 Task: Apply mono mixing techniques to emphasize a specific instrument in a jazz ensemble.
Action: Mouse moved to (94, 29)
Screenshot: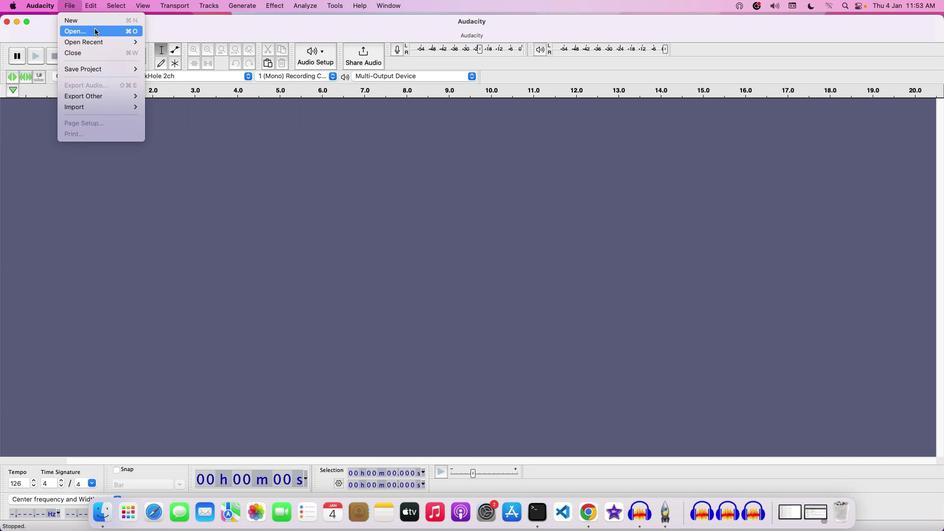 
Action: Mouse pressed left at (94, 29)
Screenshot: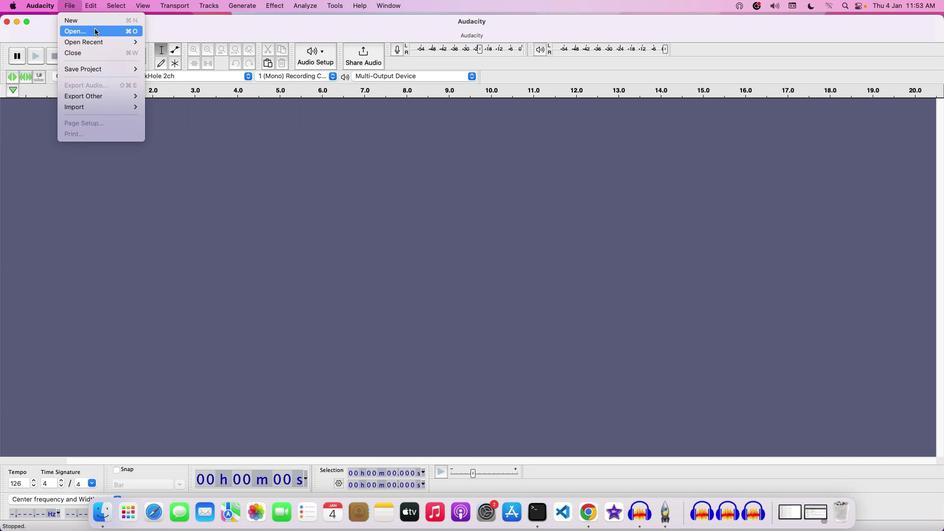 
Action: Mouse moved to (317, 124)
Screenshot: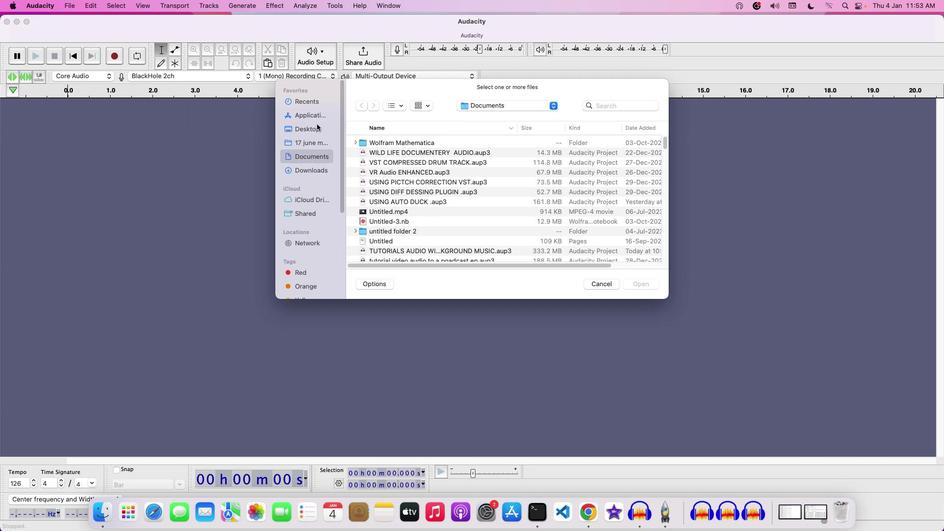 
Action: Mouse pressed left at (317, 124)
Screenshot: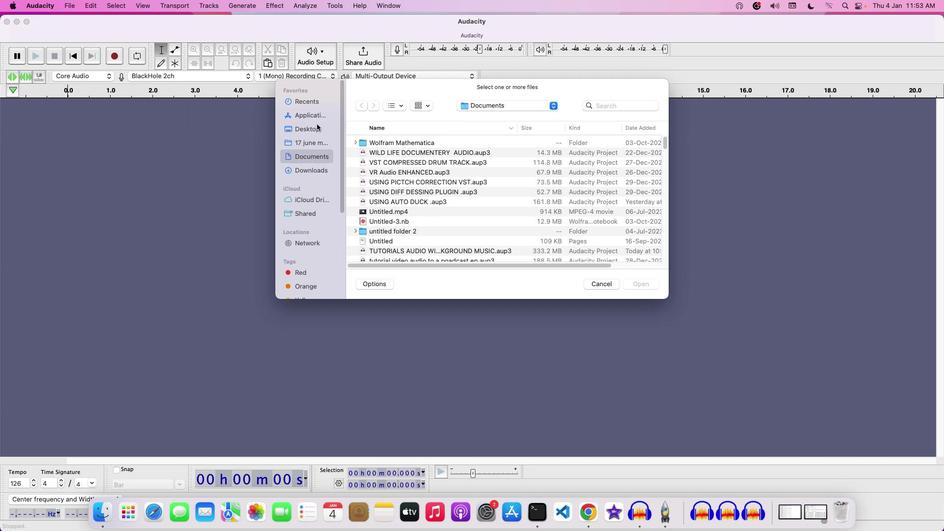 
Action: Mouse moved to (414, 168)
Screenshot: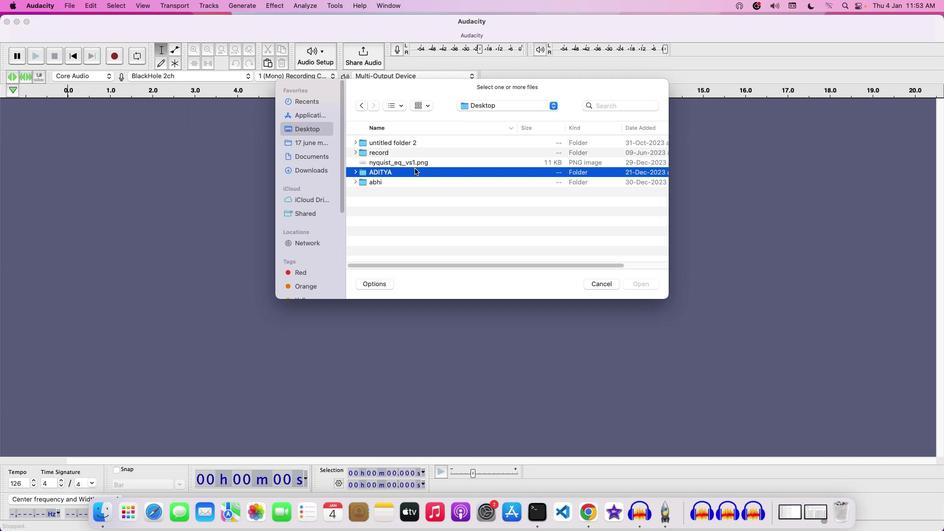 
Action: Mouse pressed left at (414, 168)
Screenshot: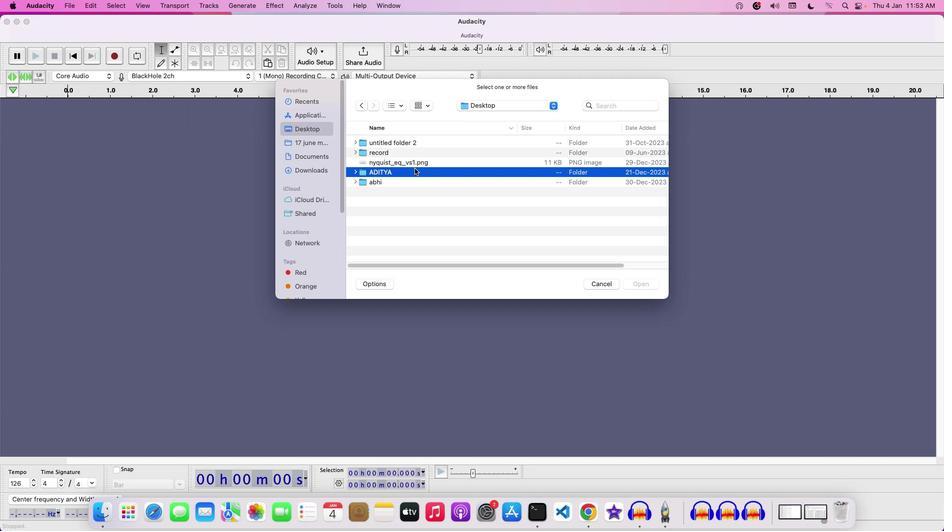 
Action: Mouse pressed left at (414, 168)
Screenshot: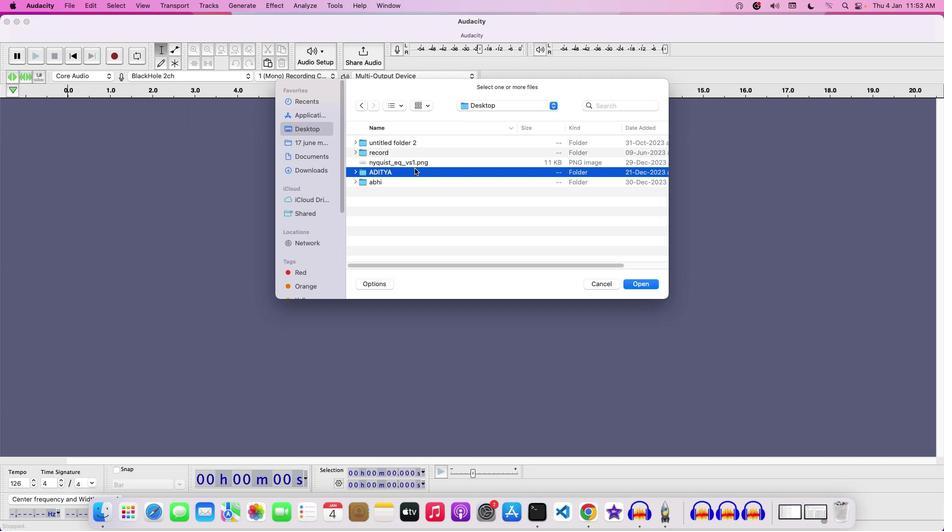 
Action: Mouse moved to (404, 200)
Screenshot: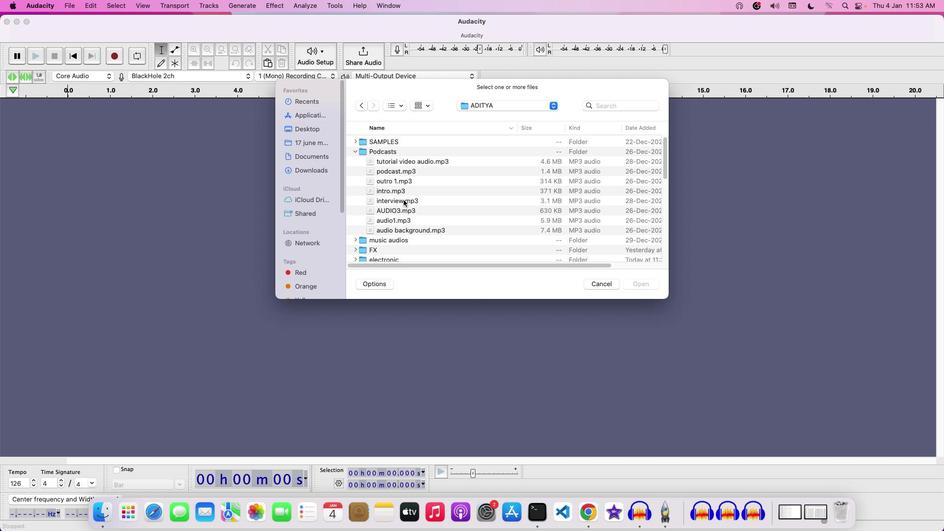 
Action: Mouse scrolled (404, 200) with delta (0, 0)
Screenshot: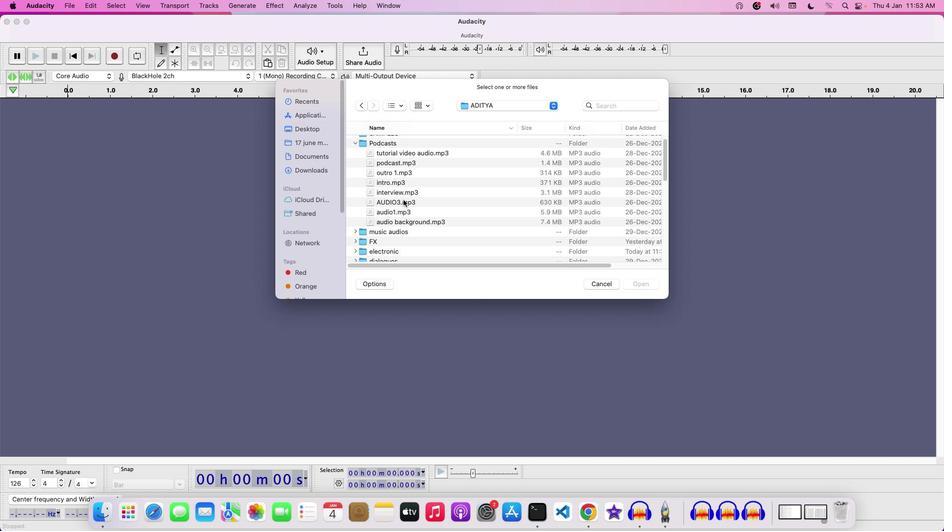 
Action: Mouse scrolled (404, 200) with delta (0, 0)
Screenshot: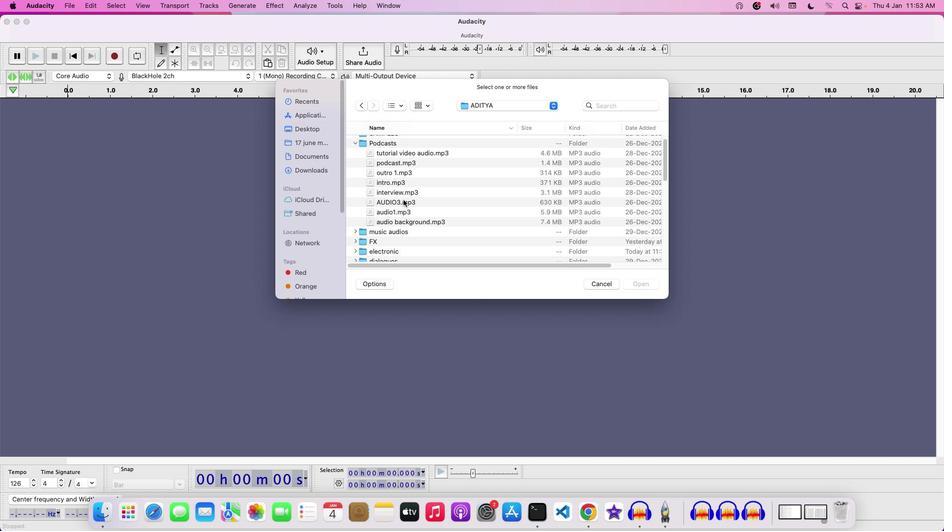 
Action: Mouse scrolled (404, 200) with delta (0, 0)
Screenshot: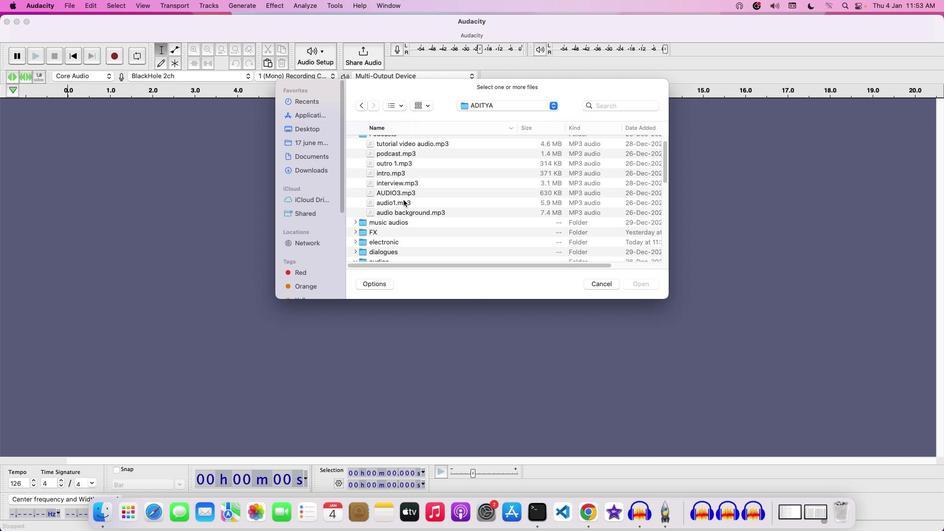 
Action: Mouse moved to (356, 221)
Screenshot: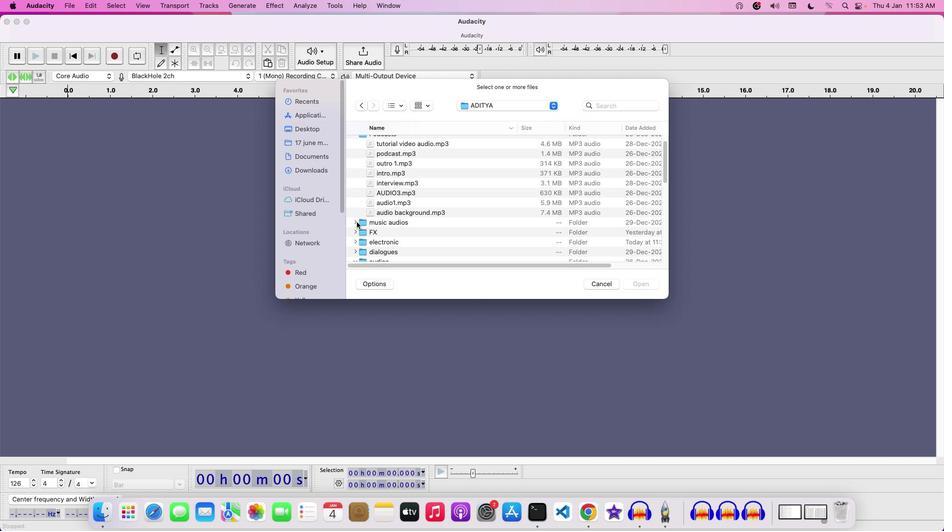 
Action: Mouse pressed left at (356, 221)
Screenshot: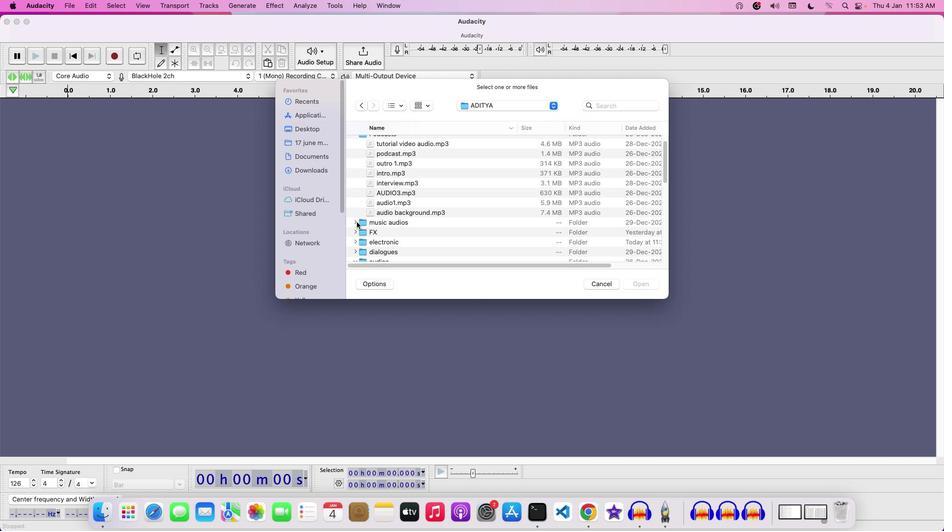 
Action: Mouse moved to (437, 233)
Screenshot: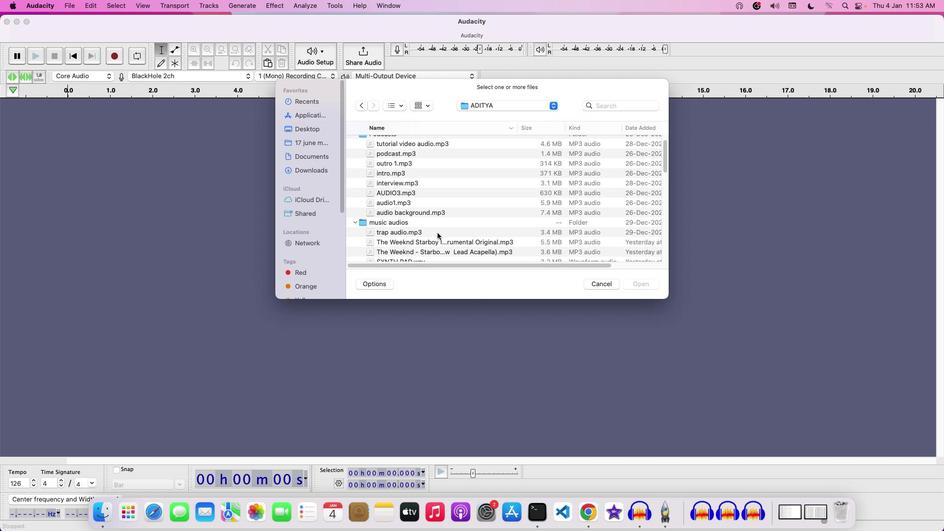 
Action: Mouse pressed left at (437, 233)
Screenshot: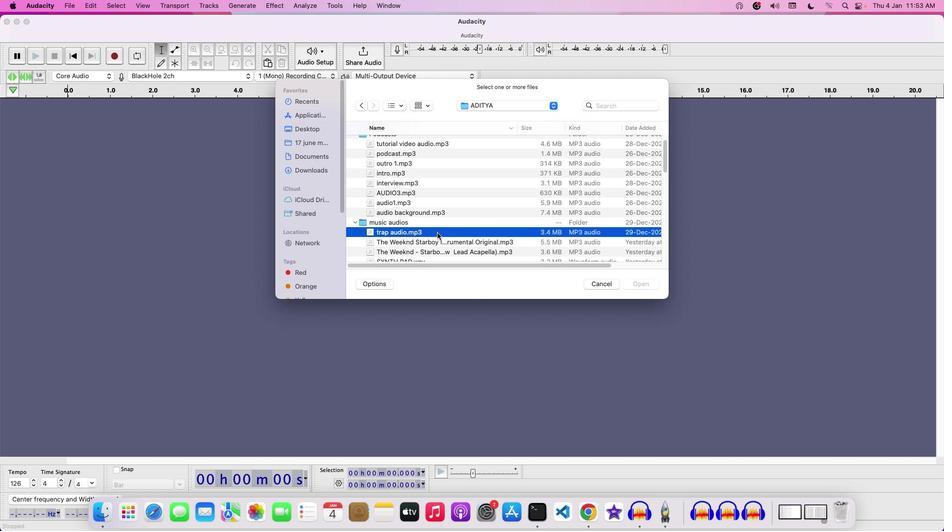 
Action: Key pressed 'J'
Screenshot: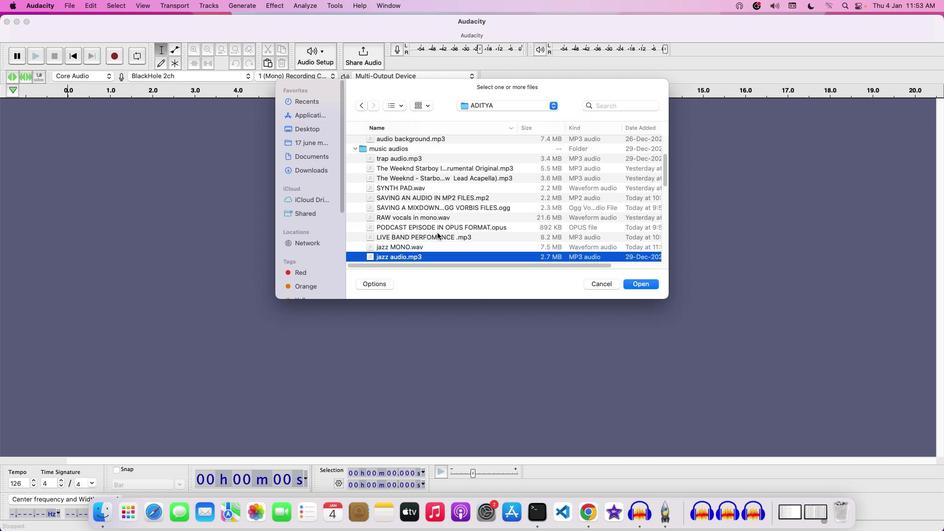 
Action: Mouse moved to (427, 246)
Screenshot: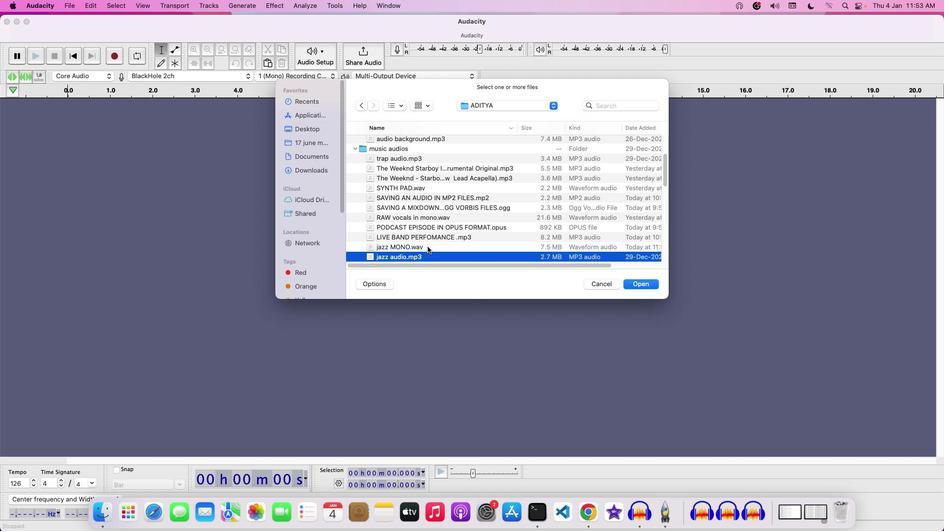 
Action: Mouse pressed left at (427, 246)
Screenshot: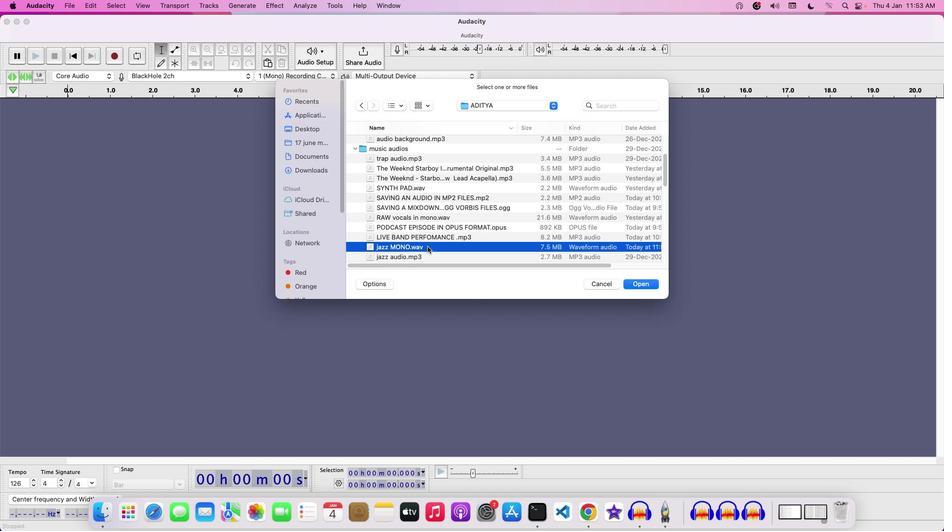 
Action: Mouse moved to (434, 247)
Screenshot: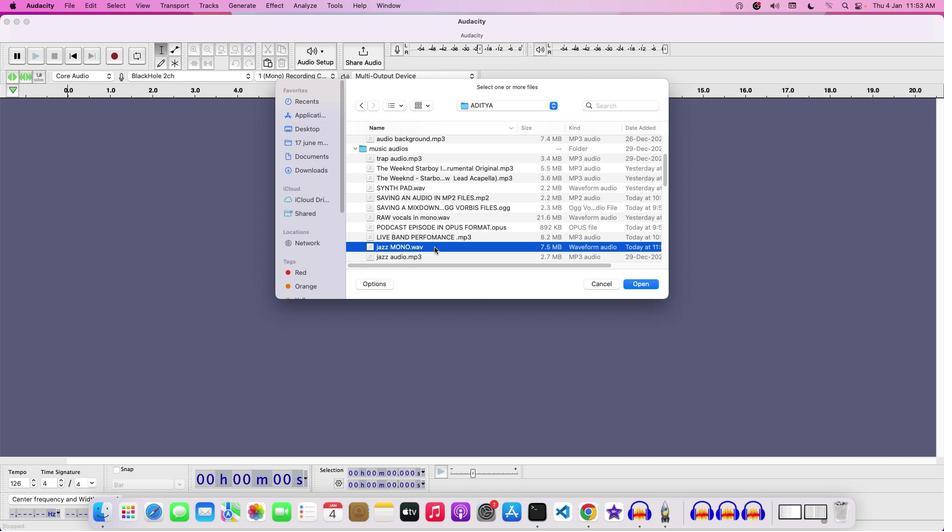 
Action: Mouse pressed left at (434, 247)
Screenshot: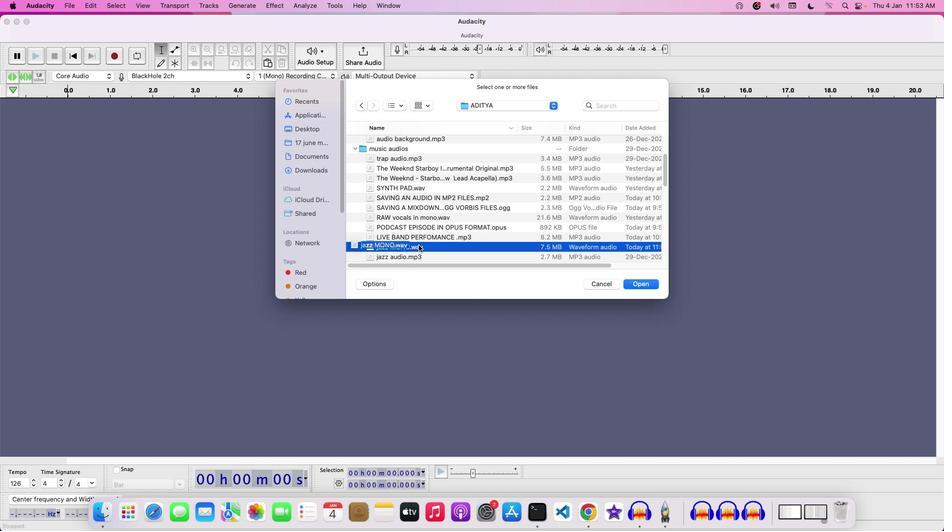 
Action: Mouse moved to (609, 283)
Screenshot: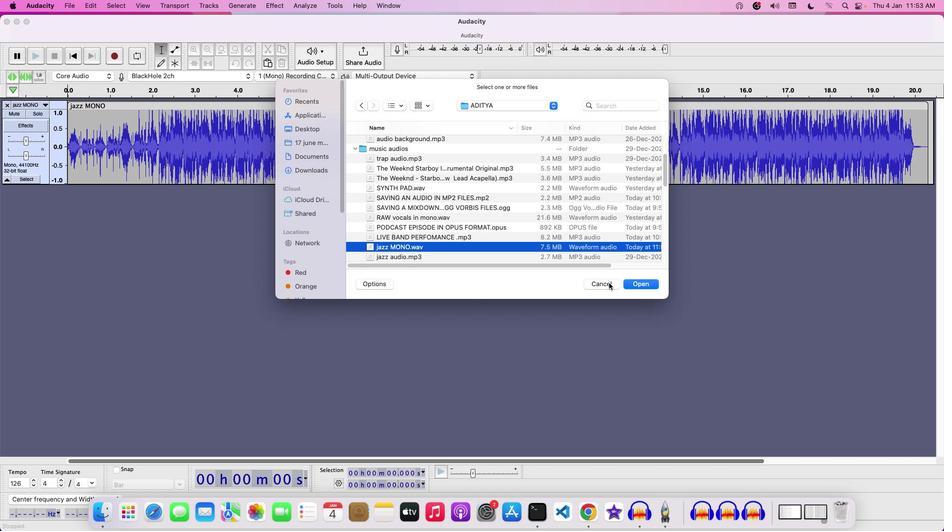 
Action: Mouse pressed left at (609, 283)
Screenshot: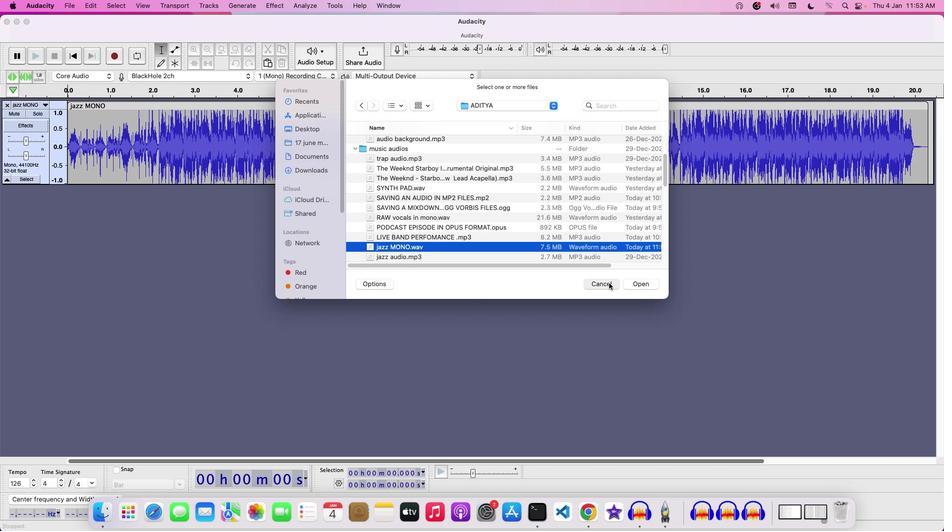 
Action: Mouse moved to (216, 123)
Screenshot: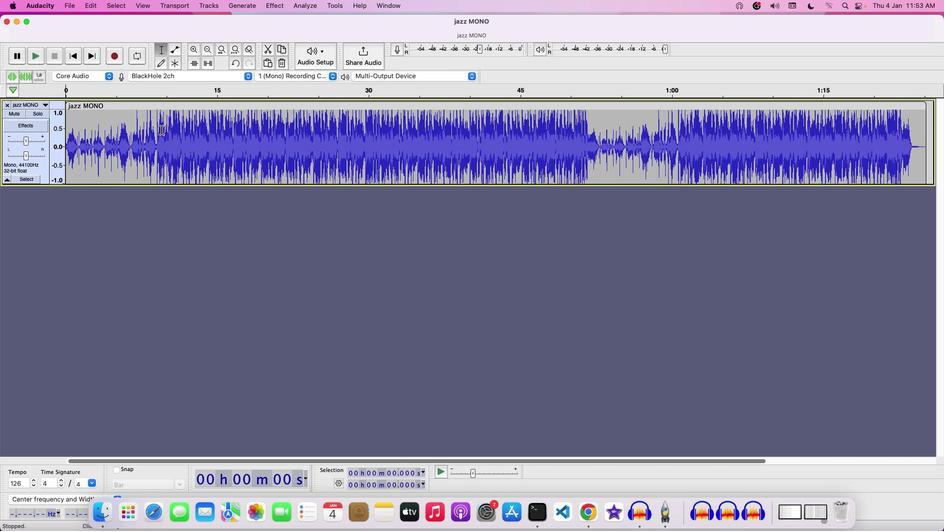 
Action: Key pressed Key.space
Screenshot: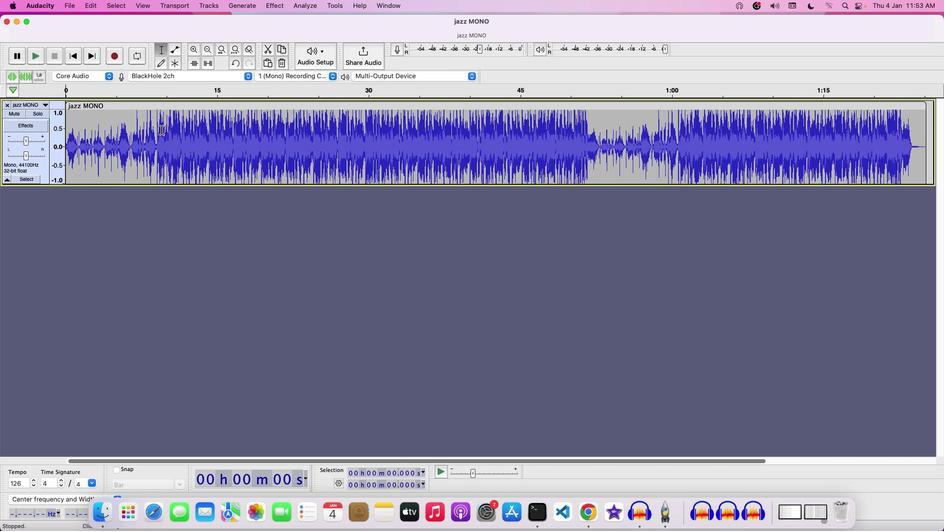 
Action: Mouse moved to (24, 139)
Screenshot: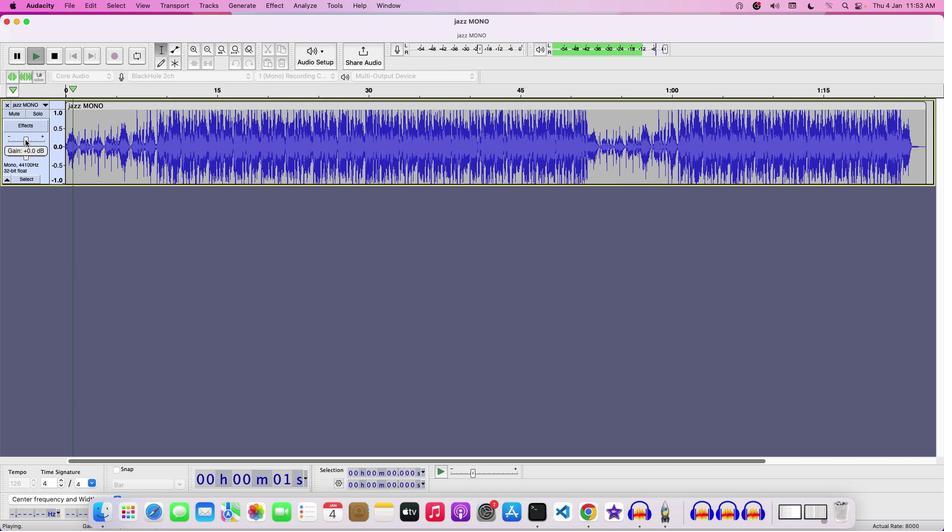 
Action: Mouse pressed left at (24, 139)
Screenshot: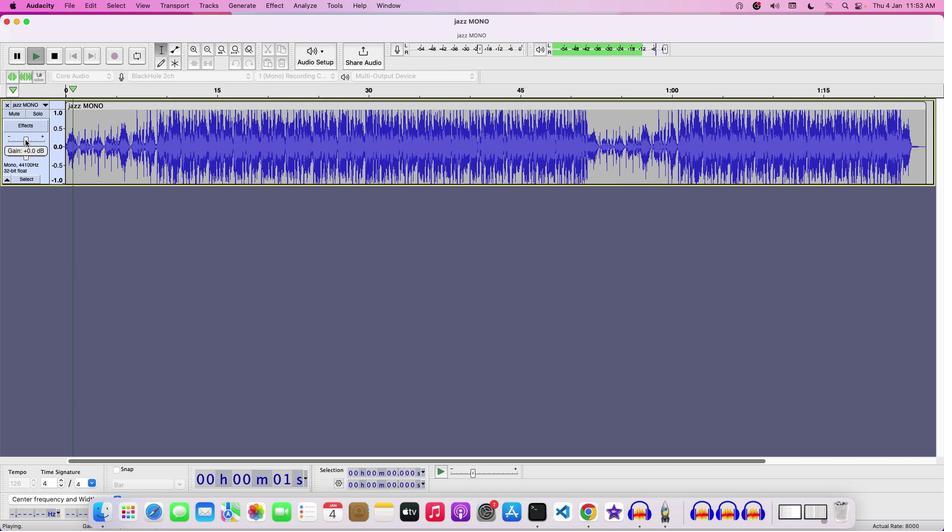
Action: Mouse moved to (31, 140)
Screenshot: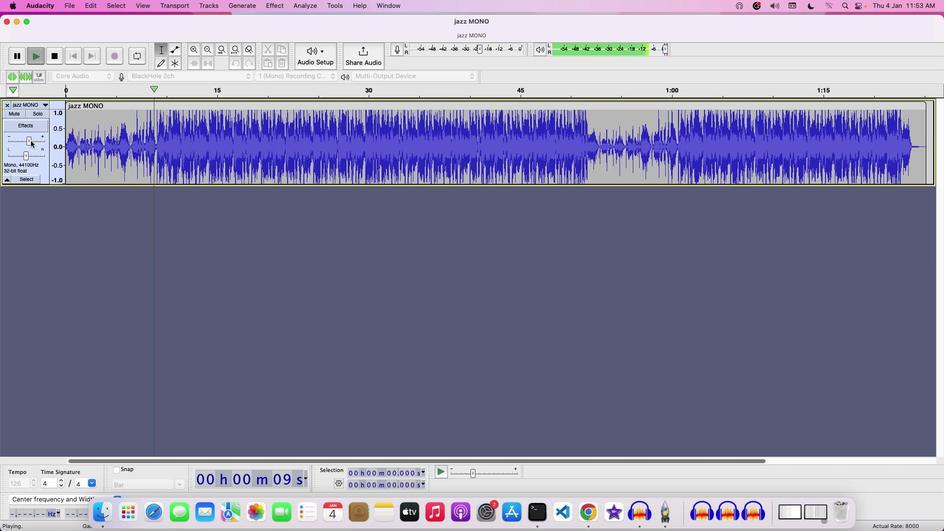 
Action: Mouse pressed left at (31, 140)
Screenshot: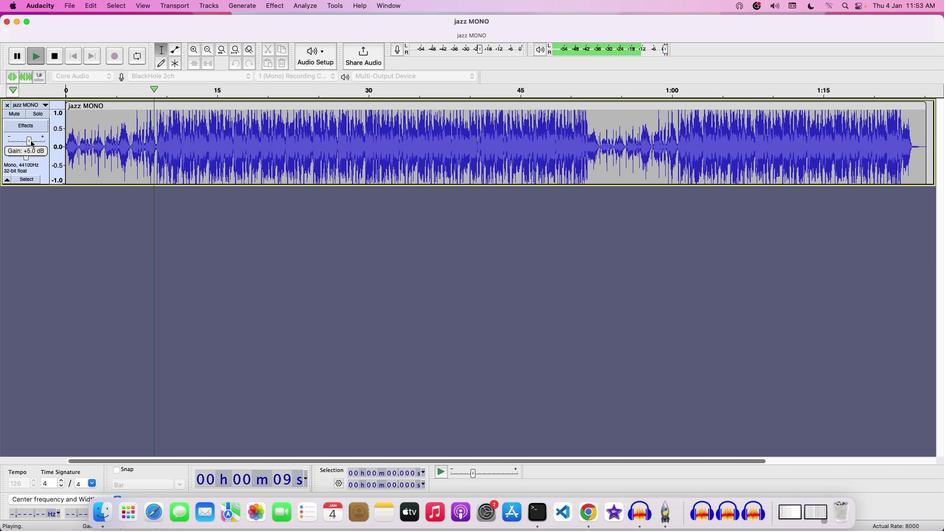 
Action: Mouse moved to (51, 184)
Screenshot: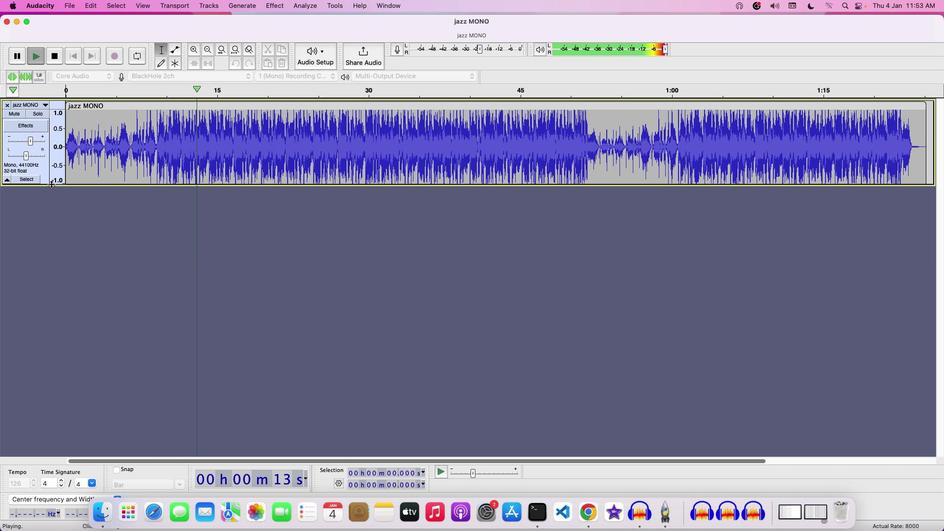 
Action: Mouse pressed left at (51, 184)
Screenshot: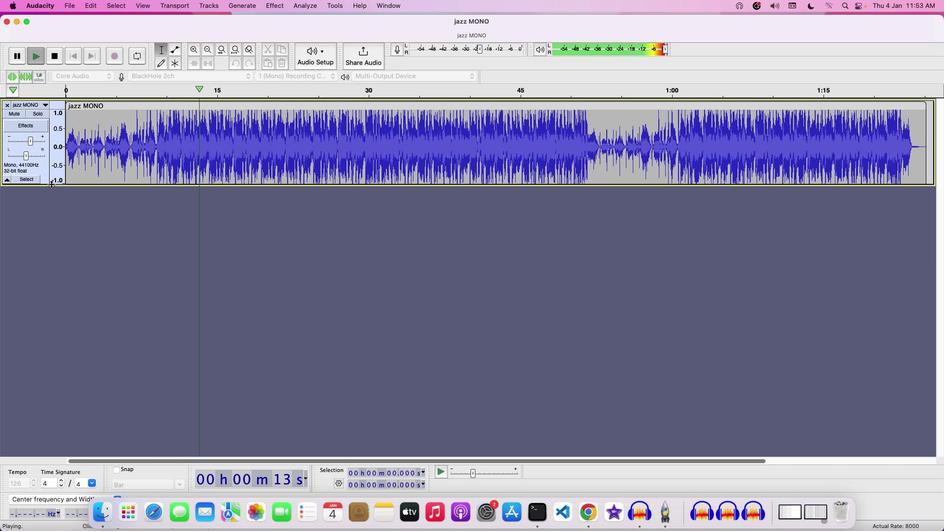 
Action: Mouse moved to (232, 131)
Screenshot: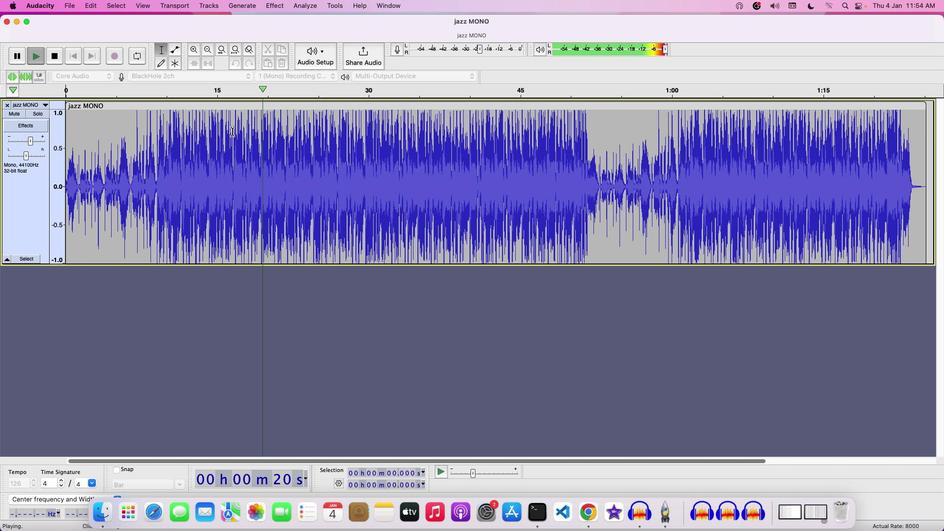 
Action: Key pressed Key.space
Screenshot: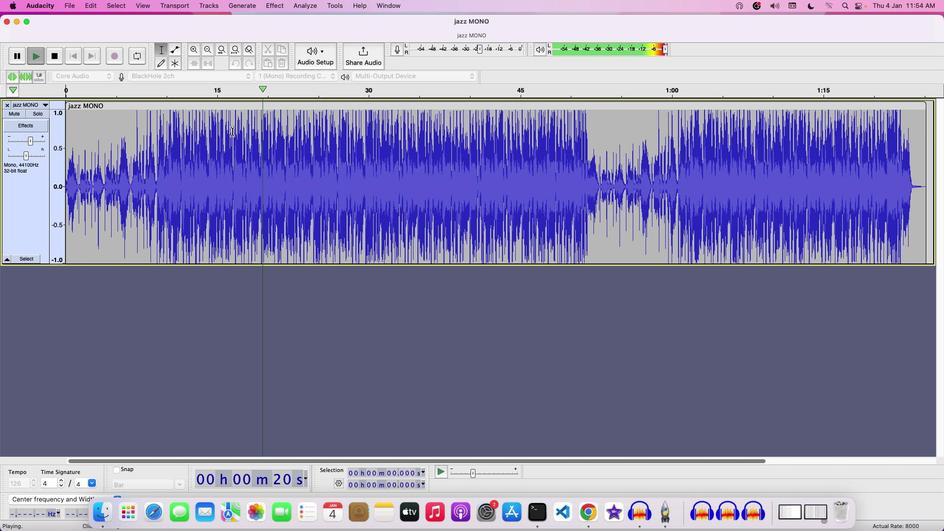 
Action: Mouse pressed left at (232, 131)
Screenshot: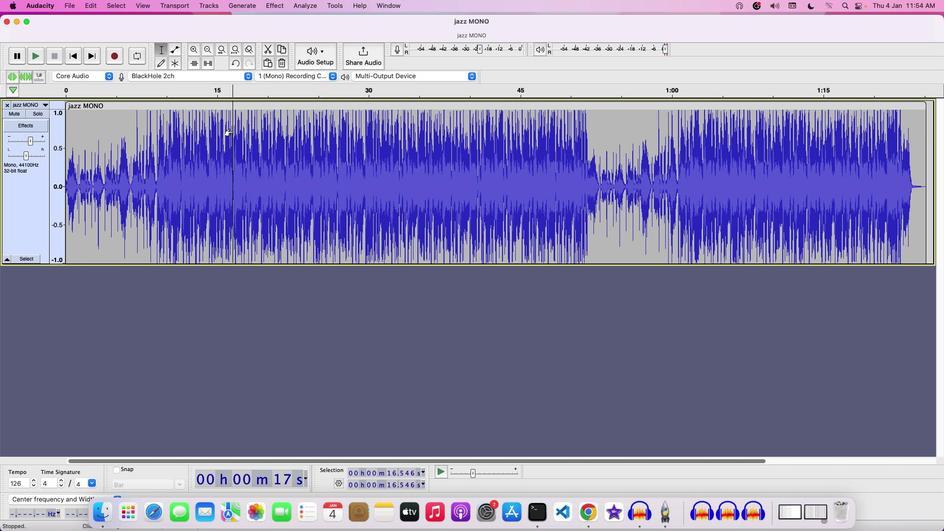 
Action: Mouse pressed left at (232, 131)
Screenshot: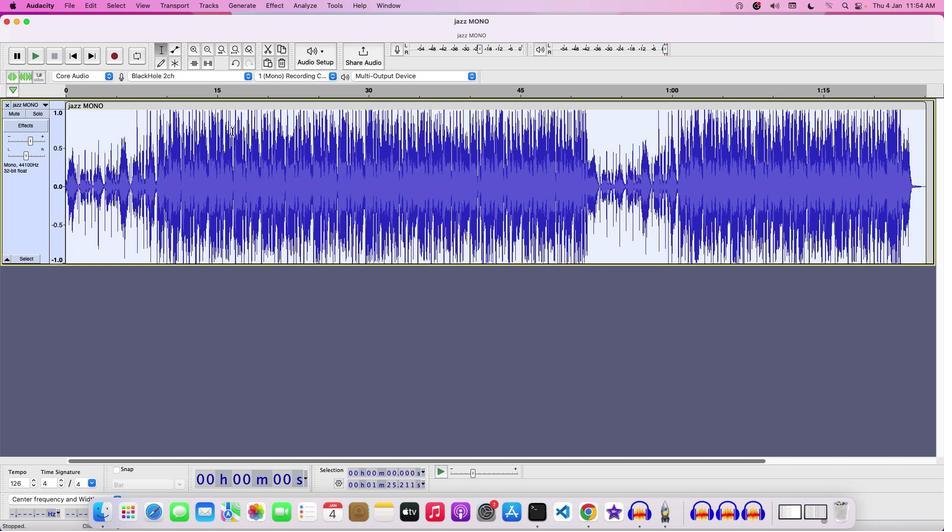 
Action: Mouse moved to (273, 3)
Screenshot: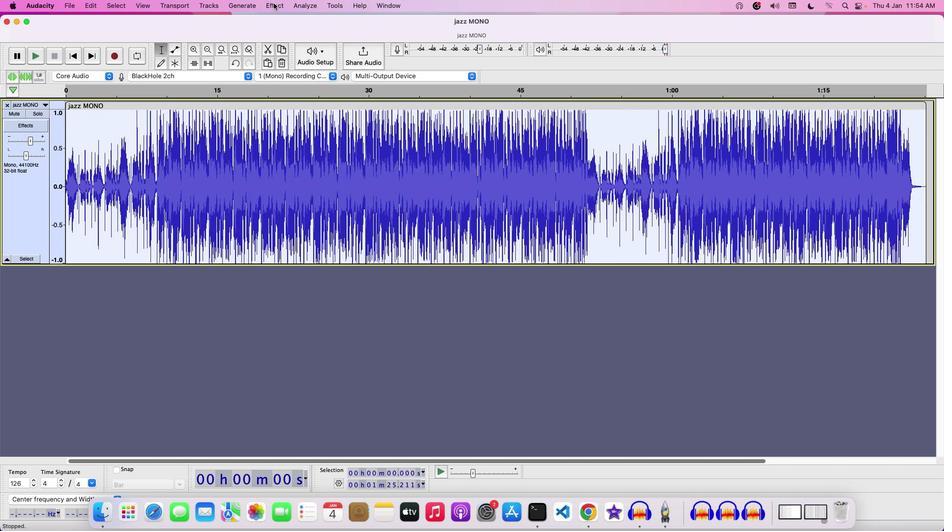 
Action: Mouse pressed left at (273, 3)
Screenshot: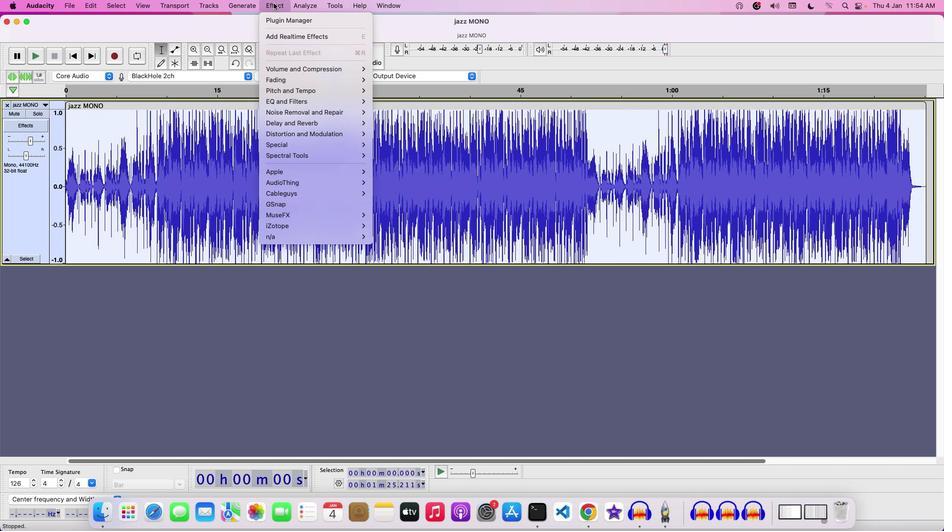 
Action: Mouse moved to (426, 112)
Screenshot: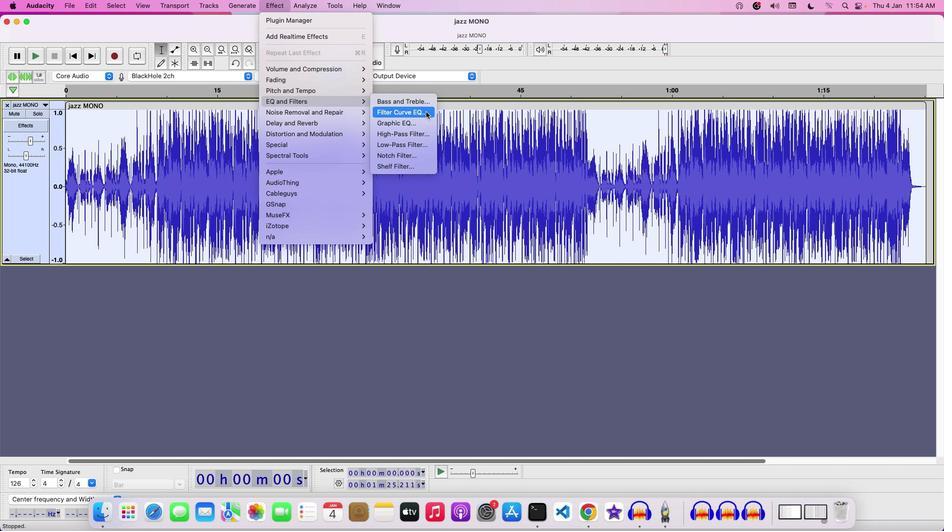 
Action: Mouse pressed left at (426, 112)
Screenshot: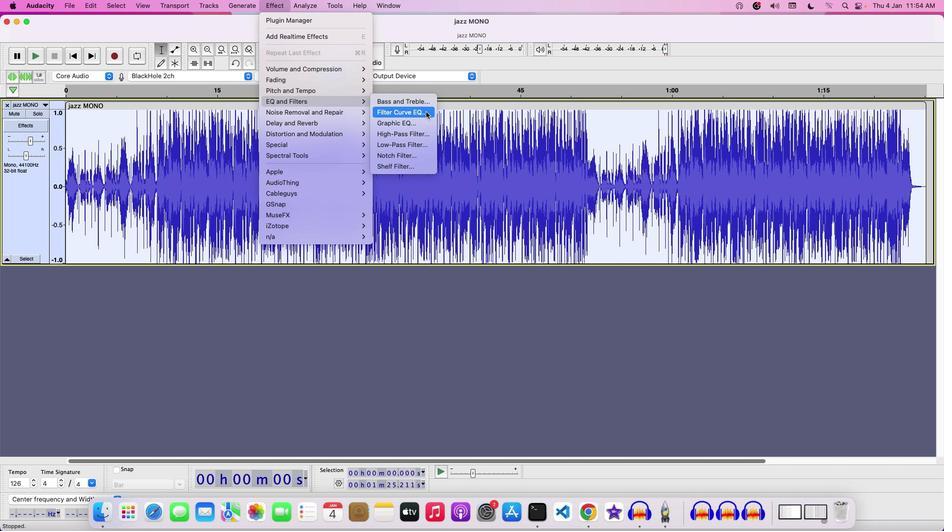 
Action: Mouse moved to (448, 409)
Screenshot: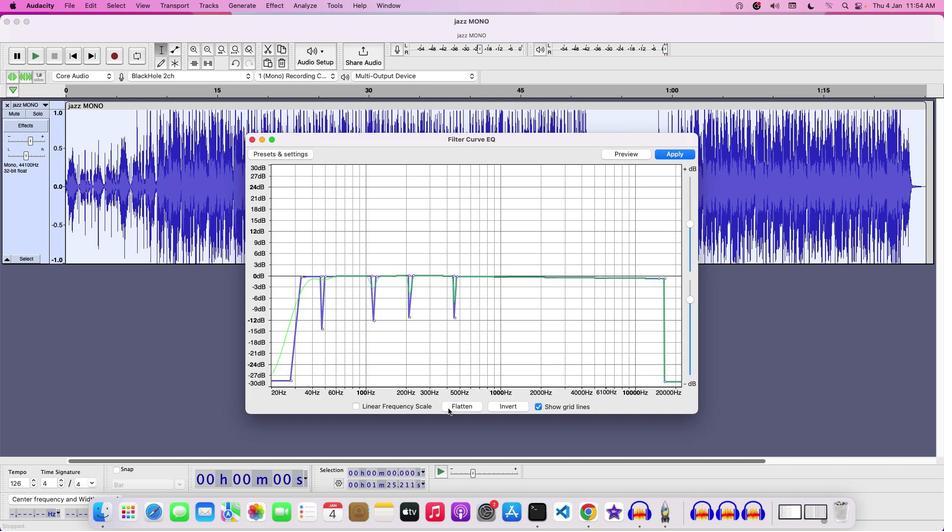 
Action: Mouse pressed left at (448, 409)
Screenshot: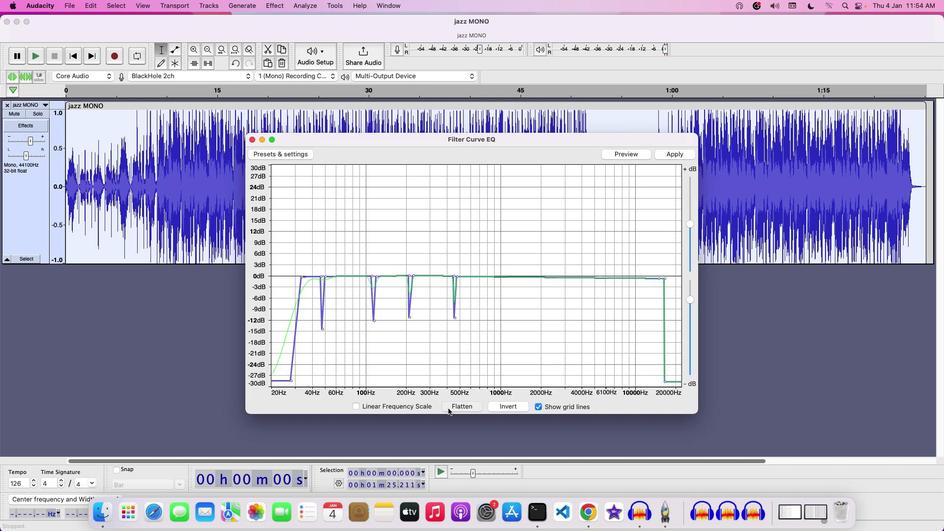 
Action: Mouse moved to (295, 275)
Screenshot: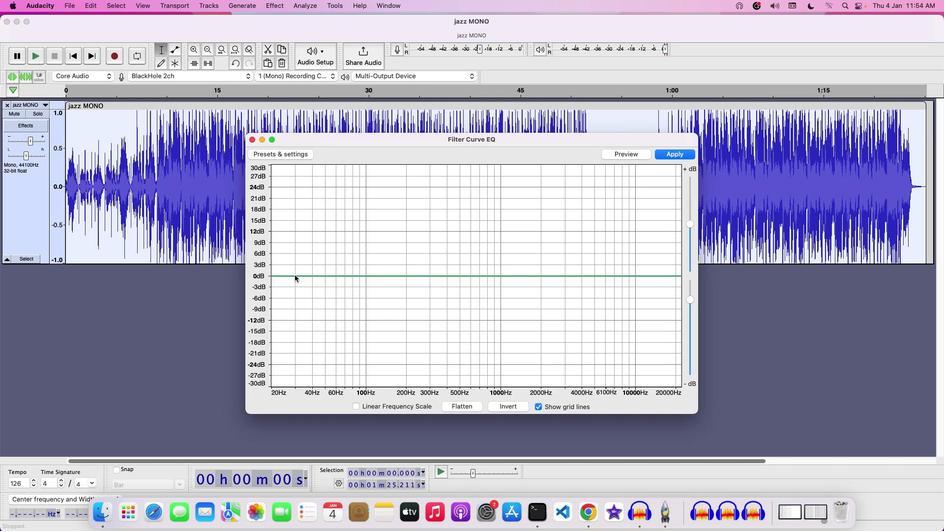 
Action: Mouse pressed left at (295, 275)
Screenshot: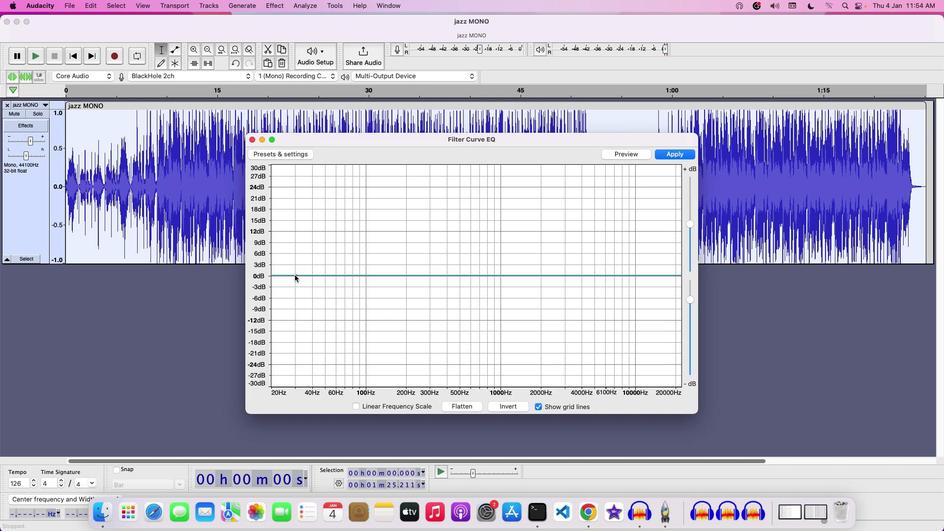
Action: Mouse moved to (302, 276)
Screenshot: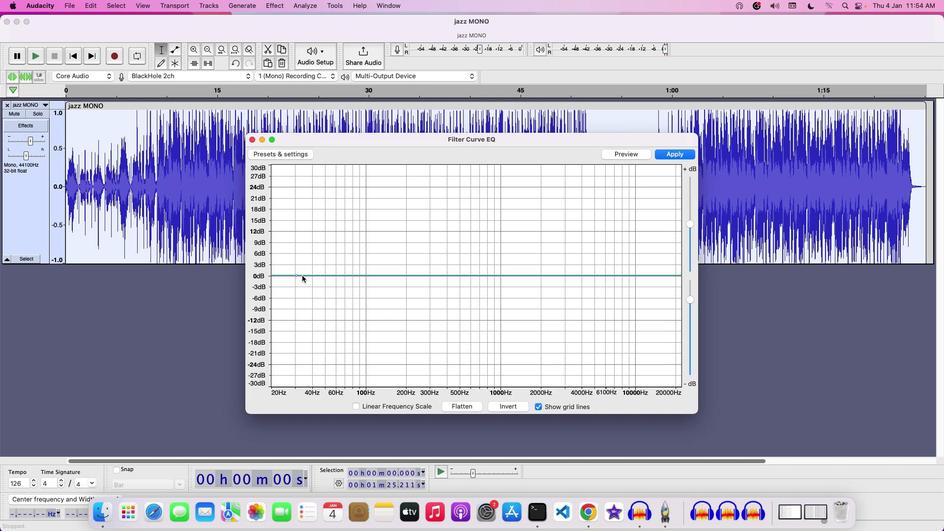 
Action: Mouse pressed left at (302, 276)
Screenshot: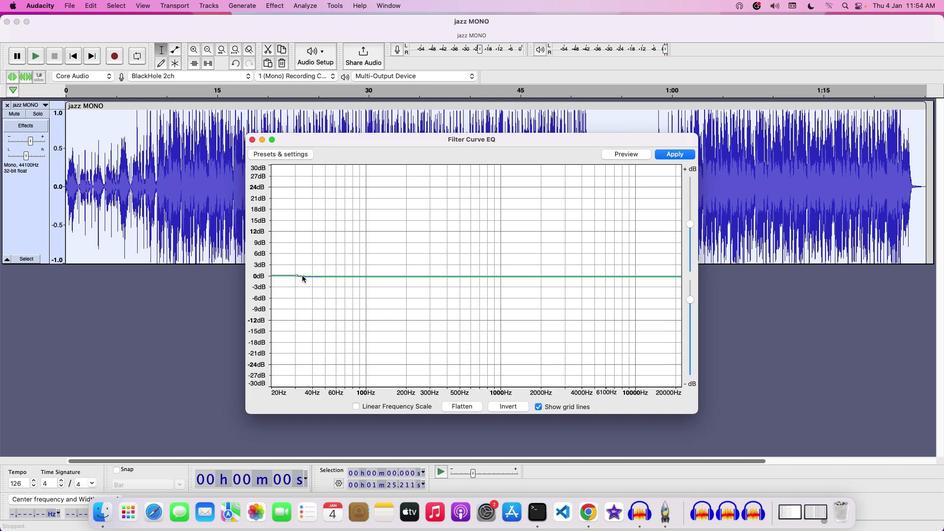 
Action: Mouse moved to (307, 276)
Screenshot: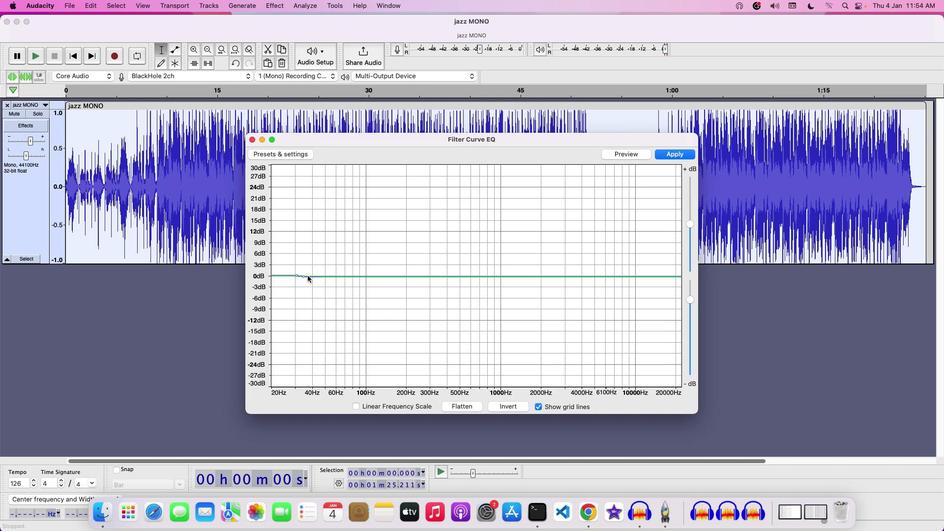 
Action: Mouse pressed left at (307, 276)
Screenshot: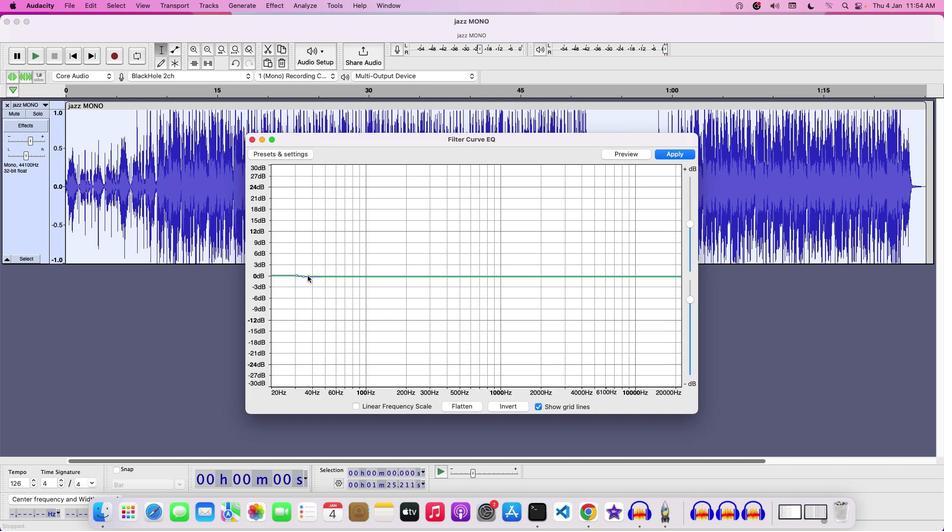 
Action: Mouse moved to (297, 276)
Screenshot: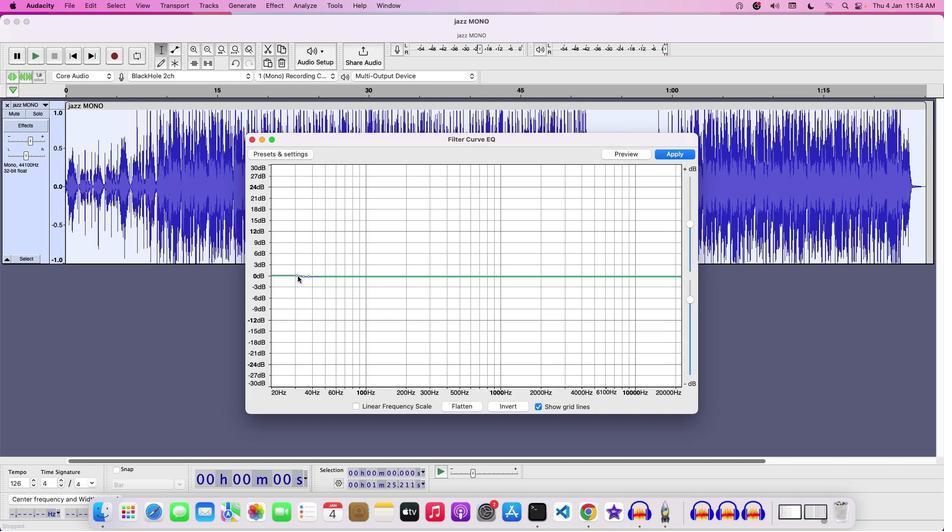 
Action: Mouse pressed left at (297, 276)
Screenshot: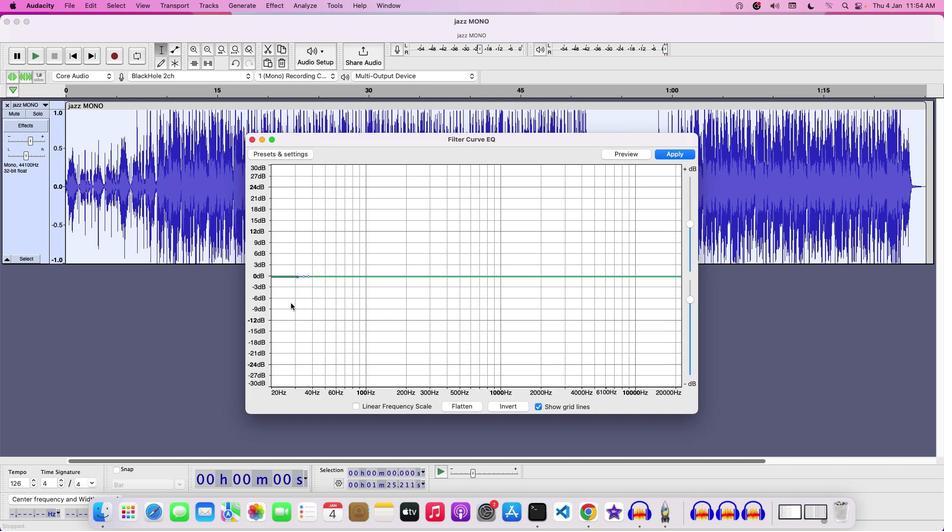
Action: Mouse moved to (670, 276)
Screenshot: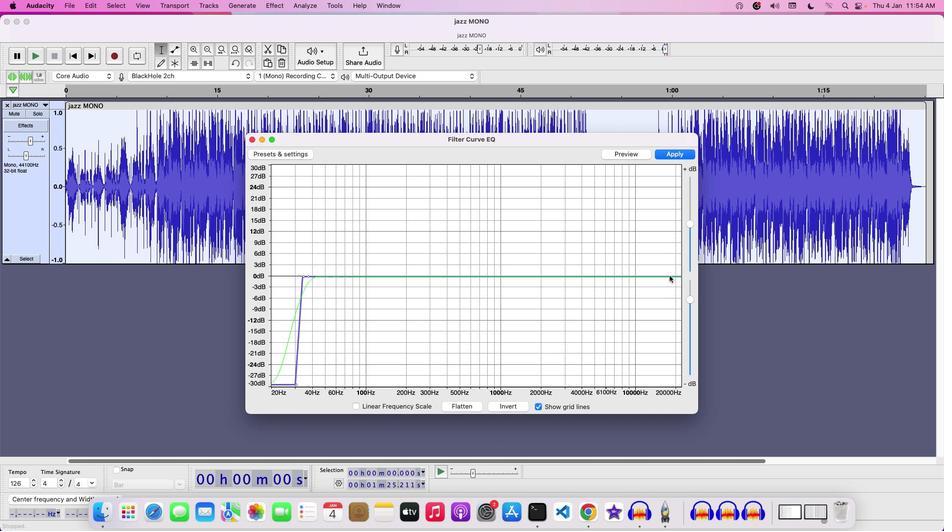 
Action: Mouse pressed left at (670, 276)
Screenshot: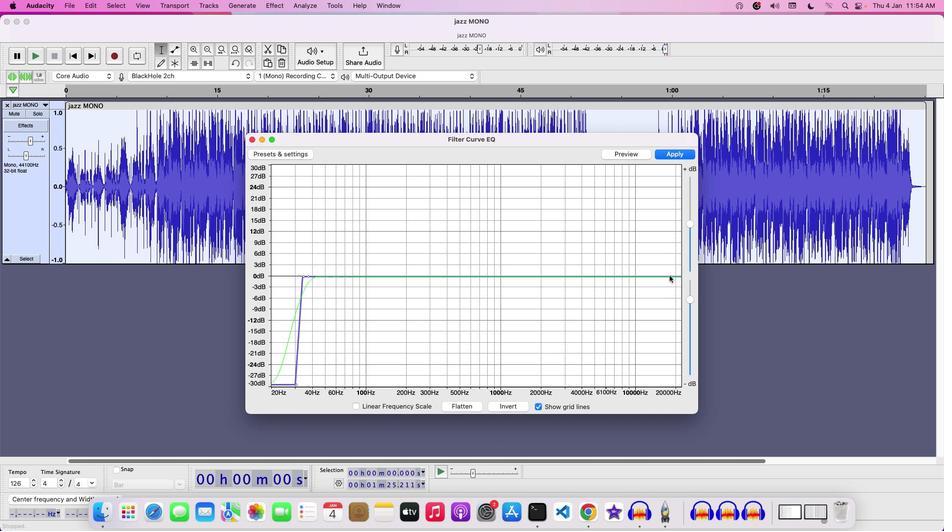 
Action: Mouse moved to (675, 277)
Screenshot: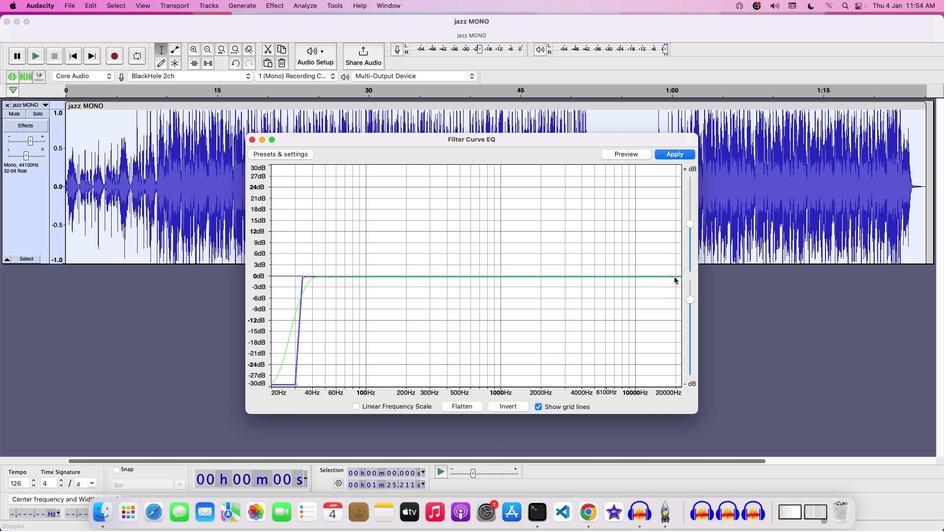 
Action: Mouse pressed left at (675, 277)
Screenshot: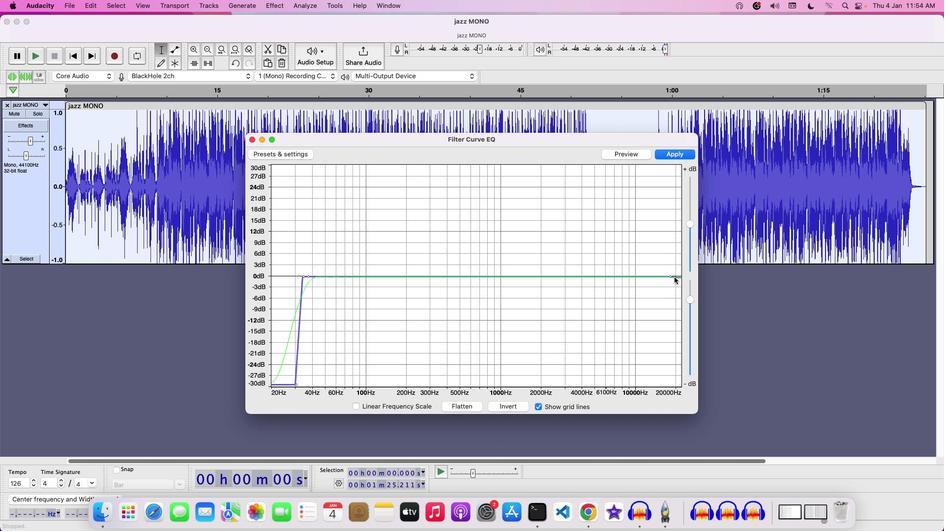 
Action: Mouse moved to (680, 278)
Screenshot: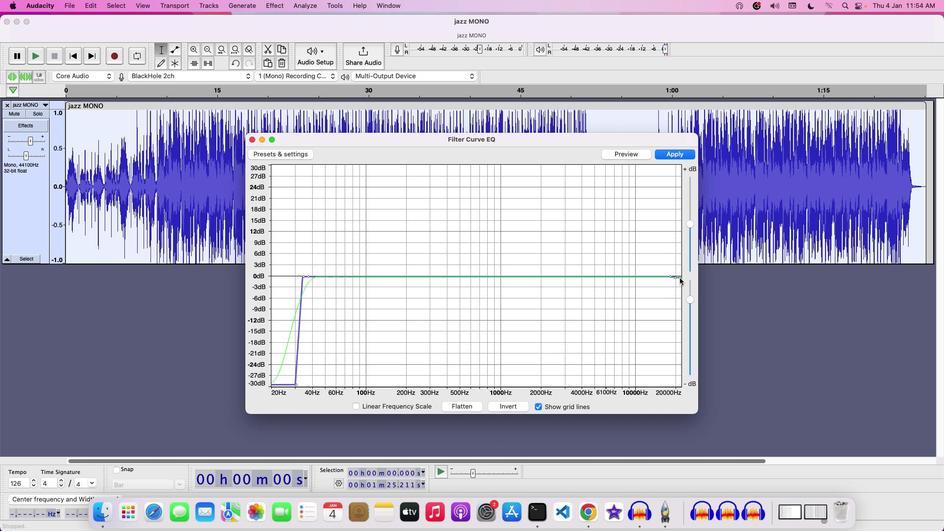 
Action: Mouse pressed left at (680, 278)
Screenshot: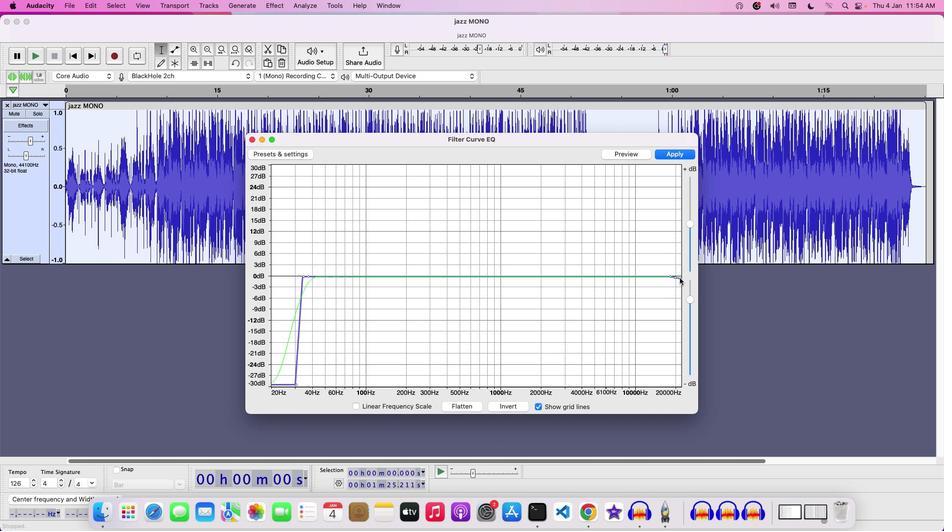 
Action: Mouse pressed left at (680, 278)
Screenshot: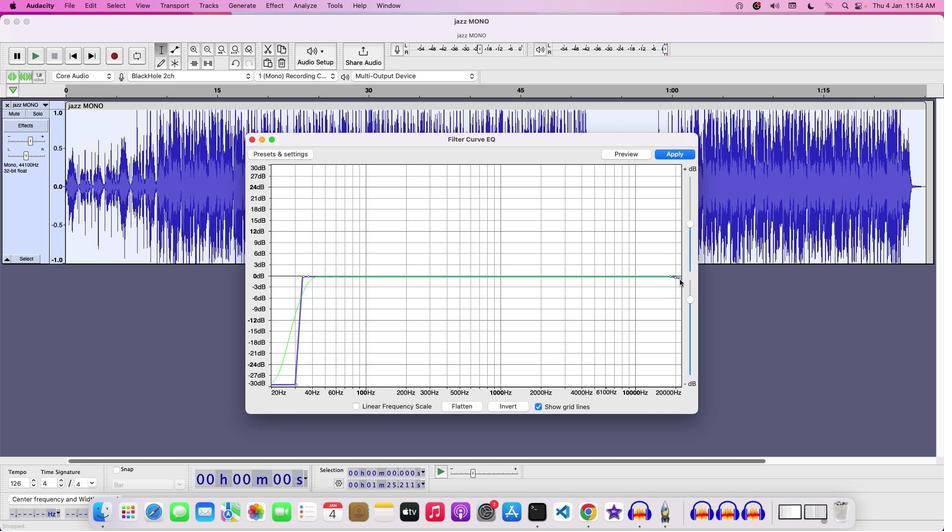 
Action: Mouse moved to (681, 278)
Screenshot: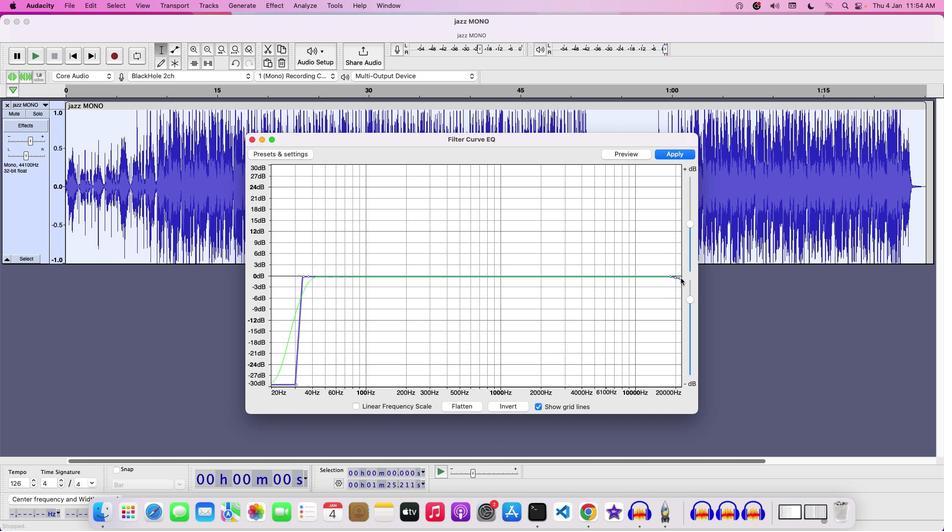 
Action: Mouse pressed left at (681, 278)
Screenshot: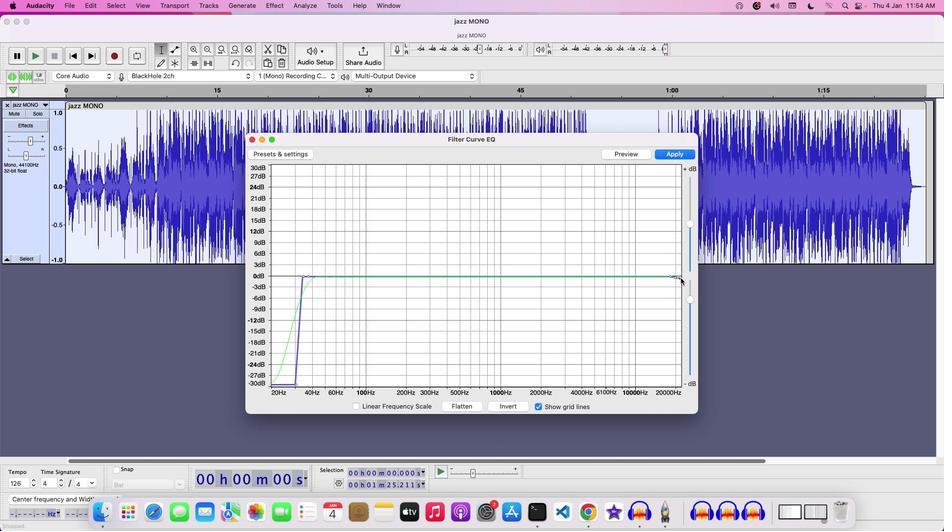 
Action: Mouse moved to (668, 155)
Screenshot: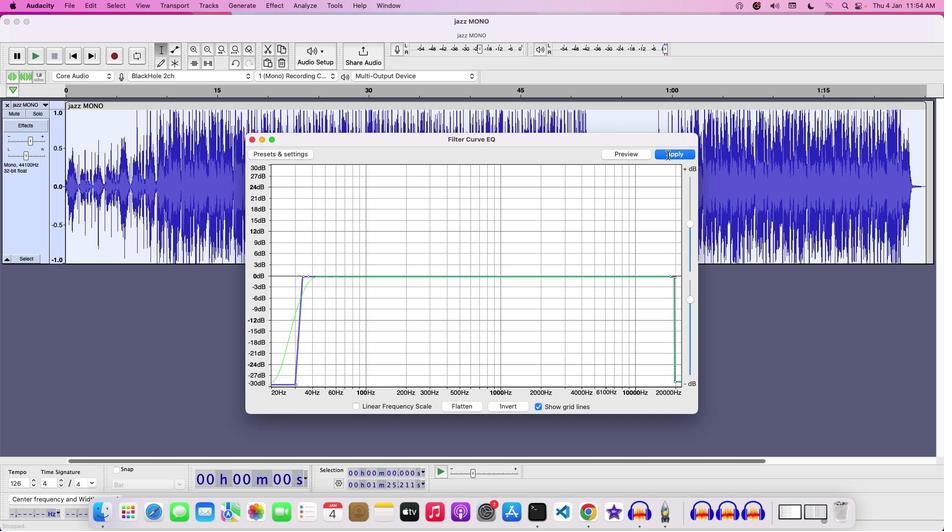 
Action: Mouse pressed left at (668, 155)
Screenshot: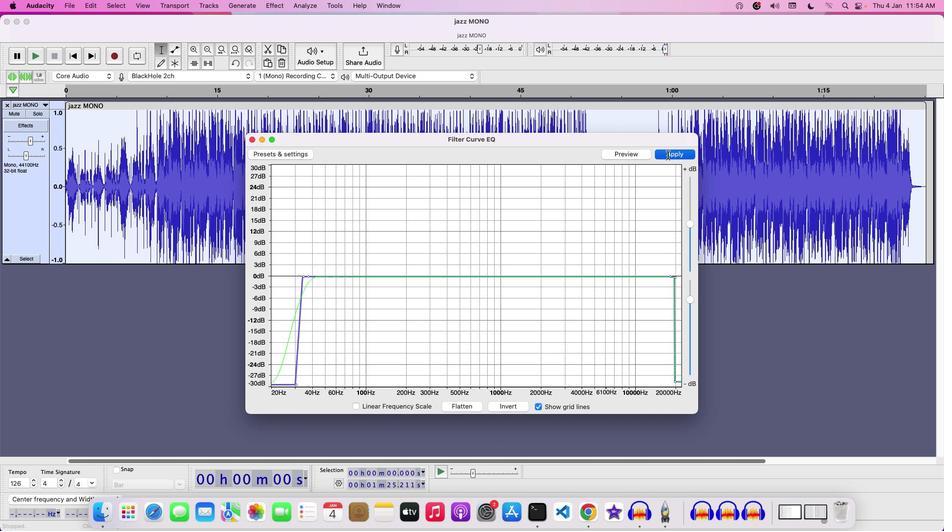 
Action: Mouse moved to (135, 124)
Screenshot: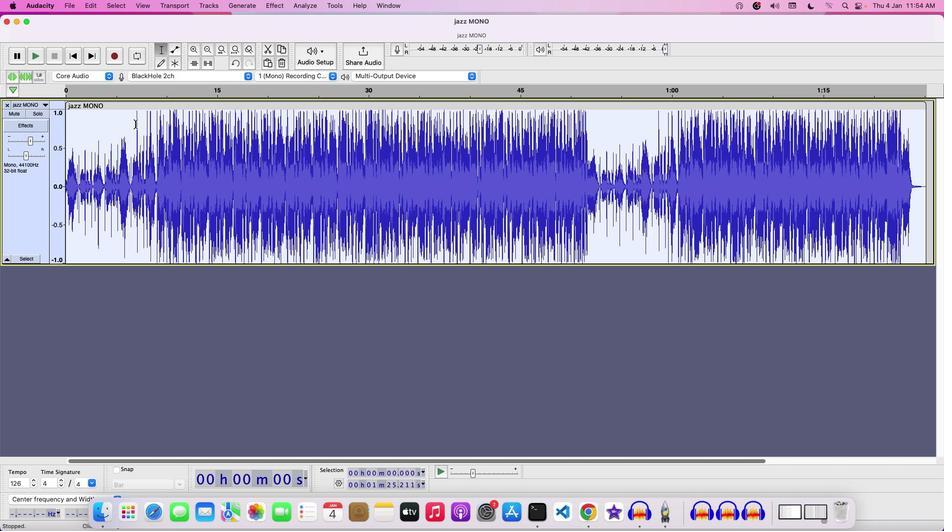 
Action: Key pressed Key.space
Screenshot: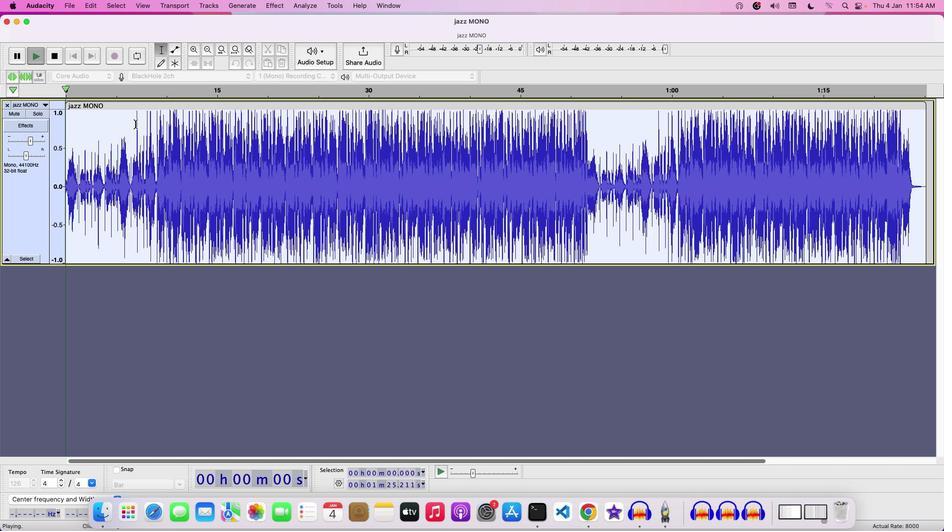
Action: Mouse moved to (133, 132)
Screenshot: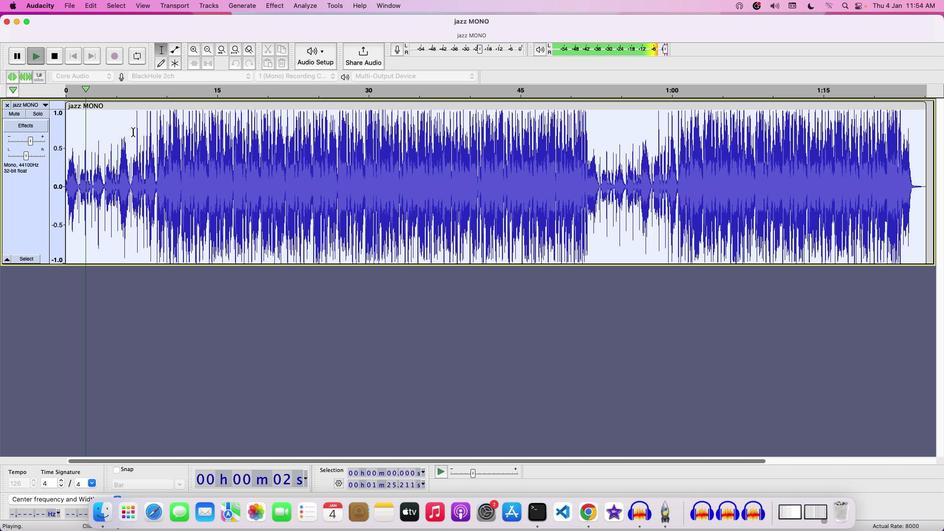 
Action: Mouse pressed left at (133, 132)
Screenshot: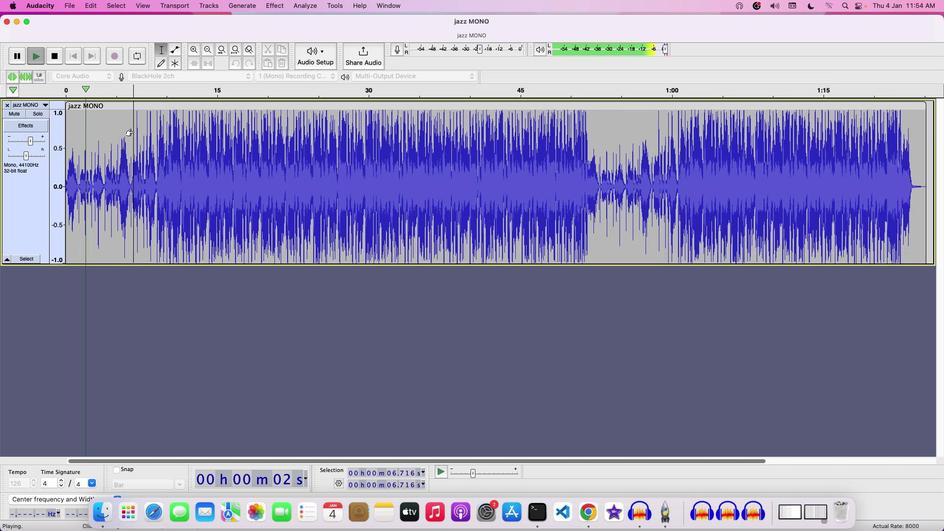
Action: Mouse moved to (133, 129)
Screenshot: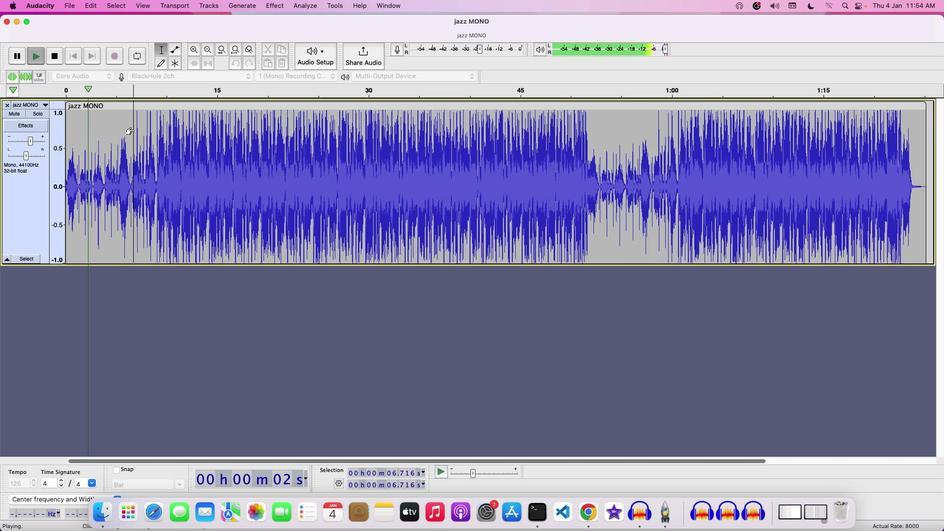 
Action: Key pressed Key.space
Screenshot: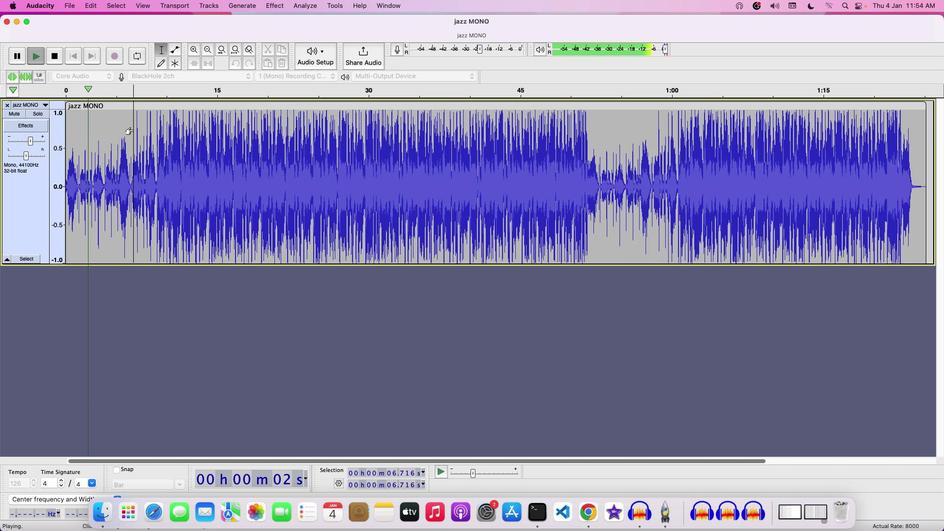 
Action: Mouse moved to (132, 130)
Screenshot: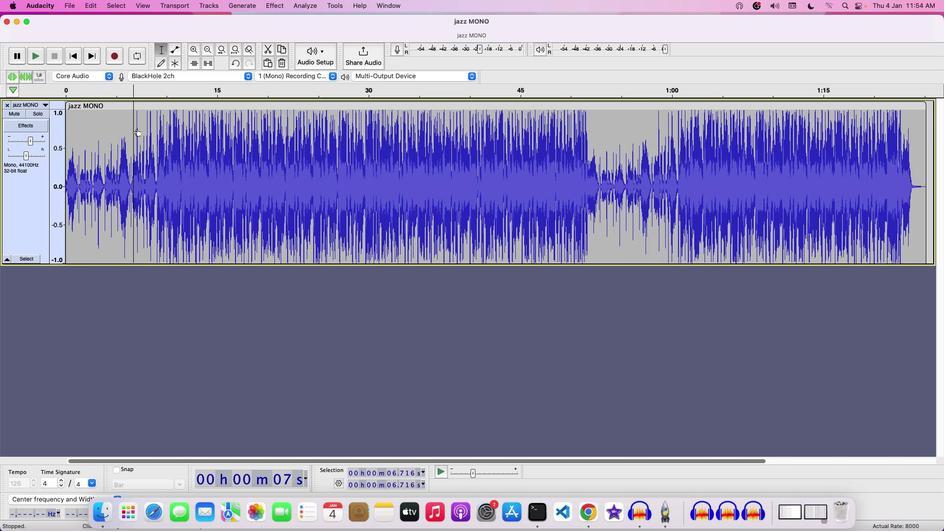 
Action: Key pressed Key.space
Screenshot: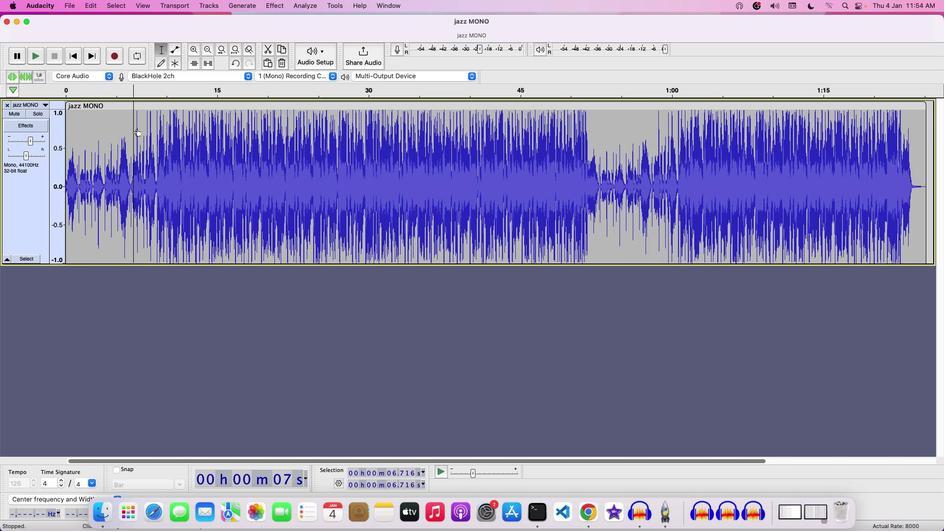 
Action: Mouse moved to (132, 131)
Screenshot: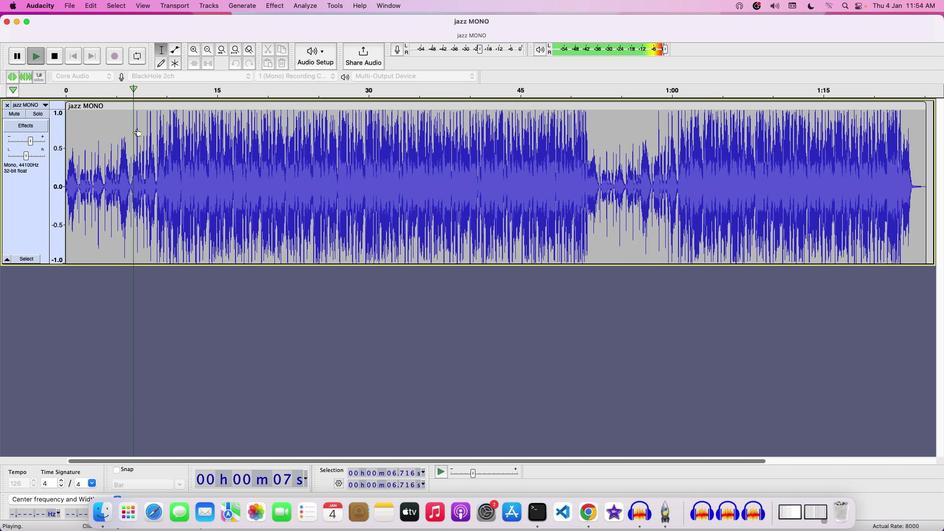 
Action: Mouse pressed left at (132, 131)
Screenshot: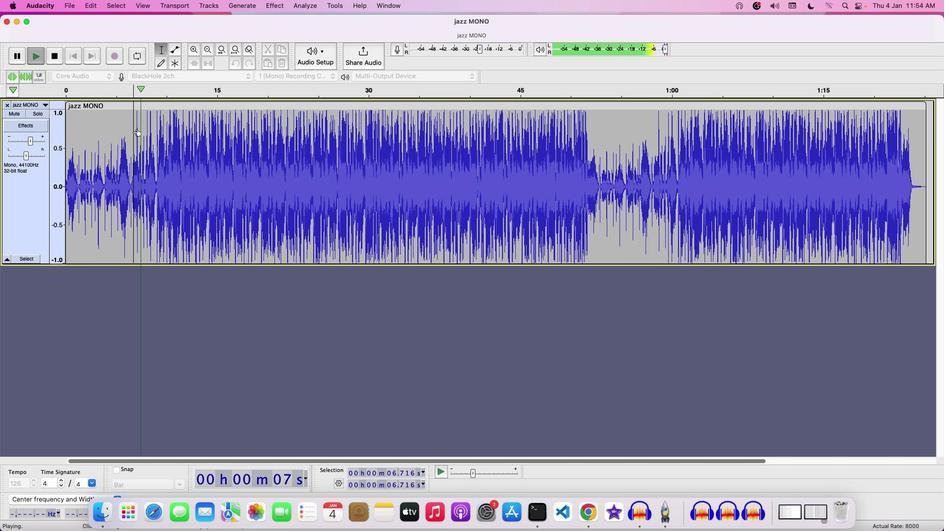 
Action: Mouse moved to (131, 125)
Screenshot: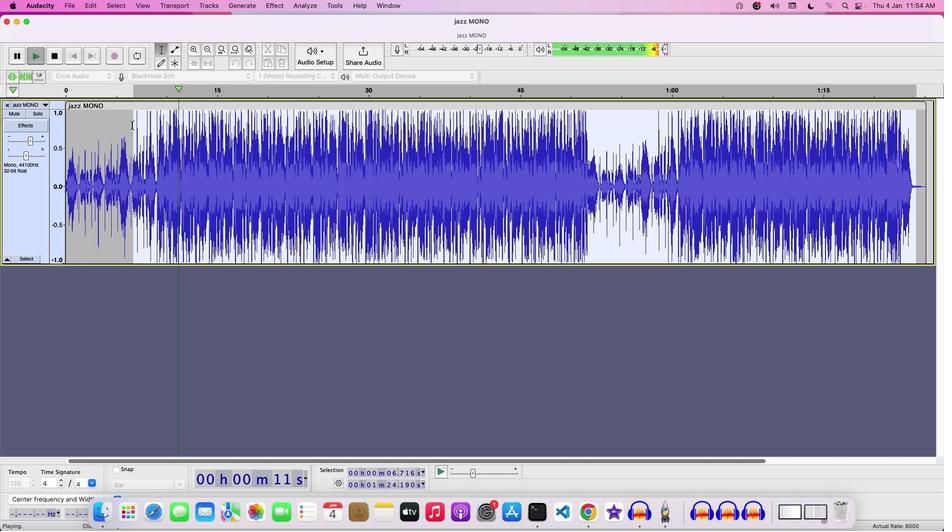 
Action: Mouse pressed left at (131, 125)
Screenshot: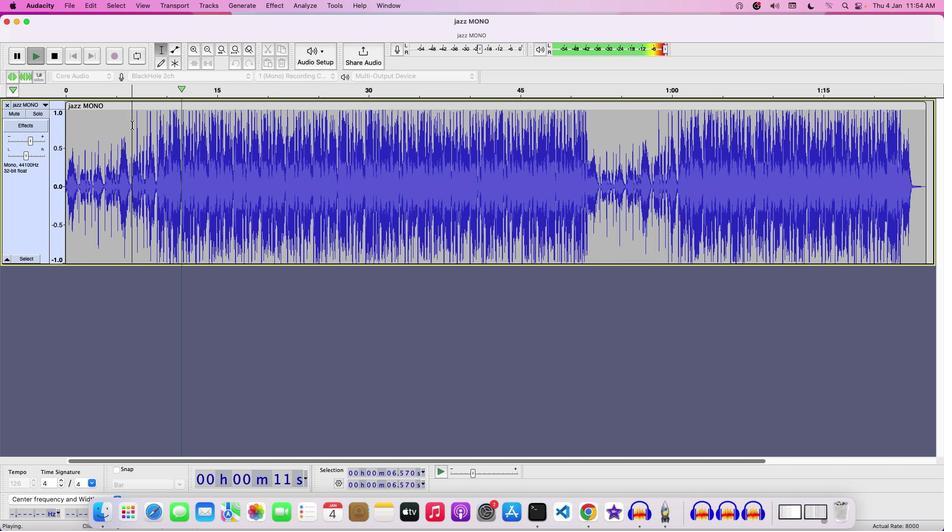 
Action: Mouse pressed left at (131, 125)
Screenshot: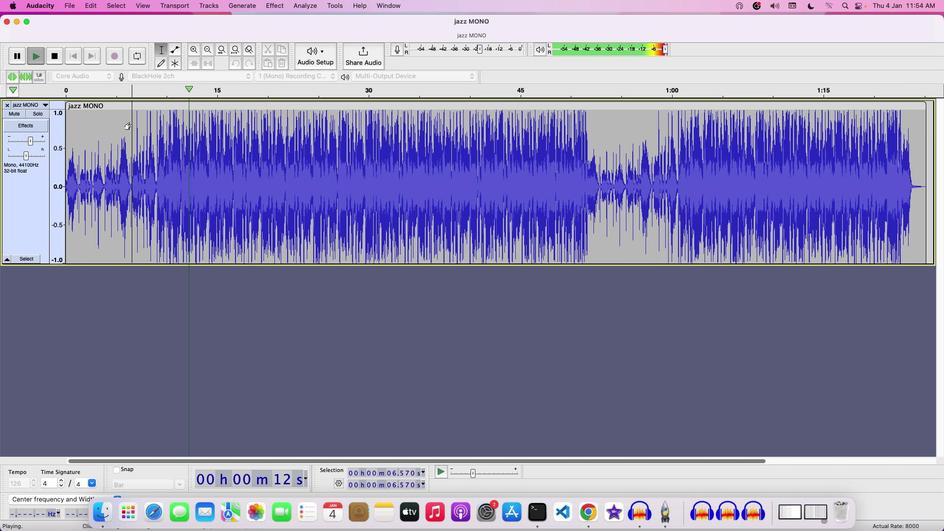 
Action: Mouse moved to (140, 119)
Screenshot: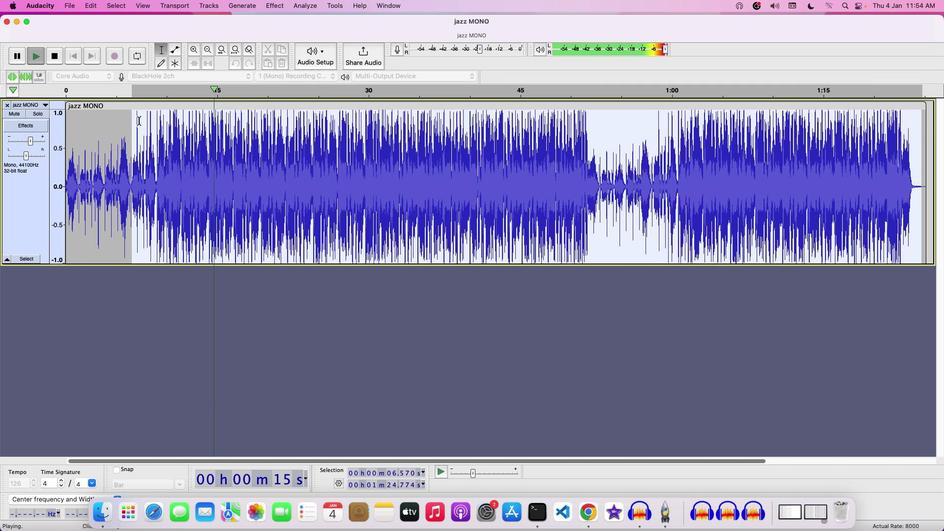 
Action: Key pressed Key.space
Screenshot: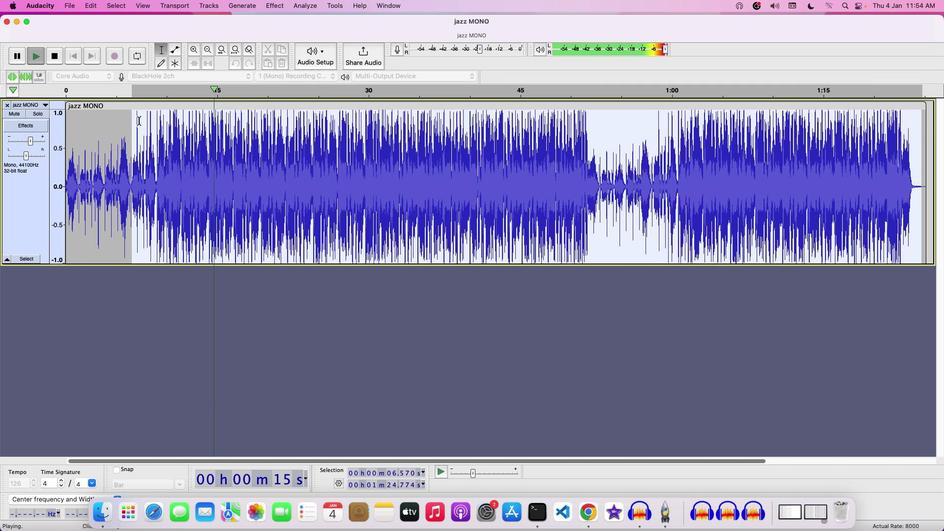 
Action: Mouse moved to (131, 123)
Screenshot: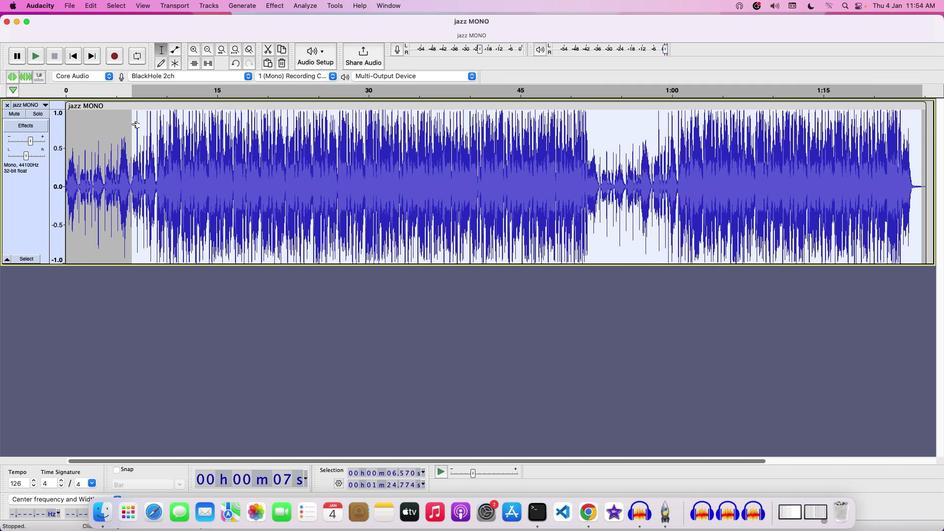 
Action: Mouse pressed left at (131, 123)
Screenshot: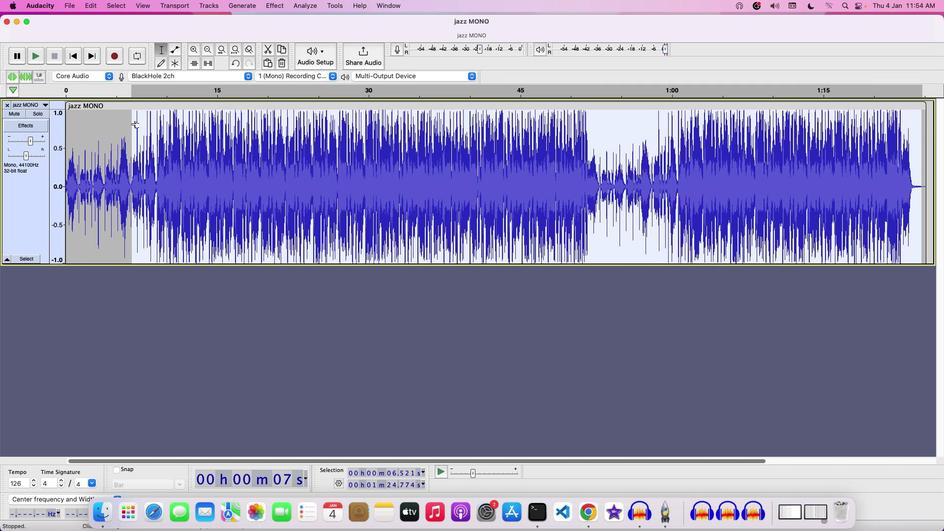 
Action: Mouse moved to (120, 111)
Screenshot: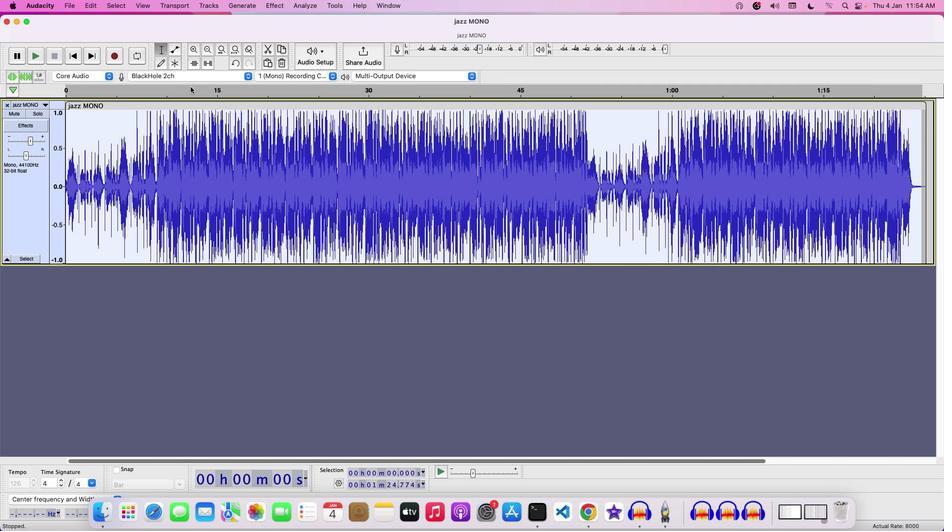 
Action: Key pressed Key.space
Screenshot: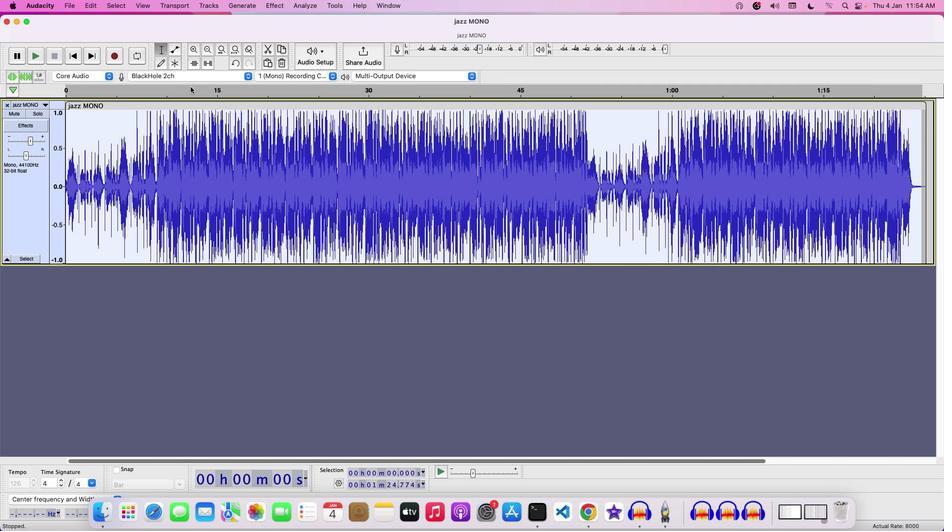 
Action: Mouse moved to (279, 3)
Screenshot: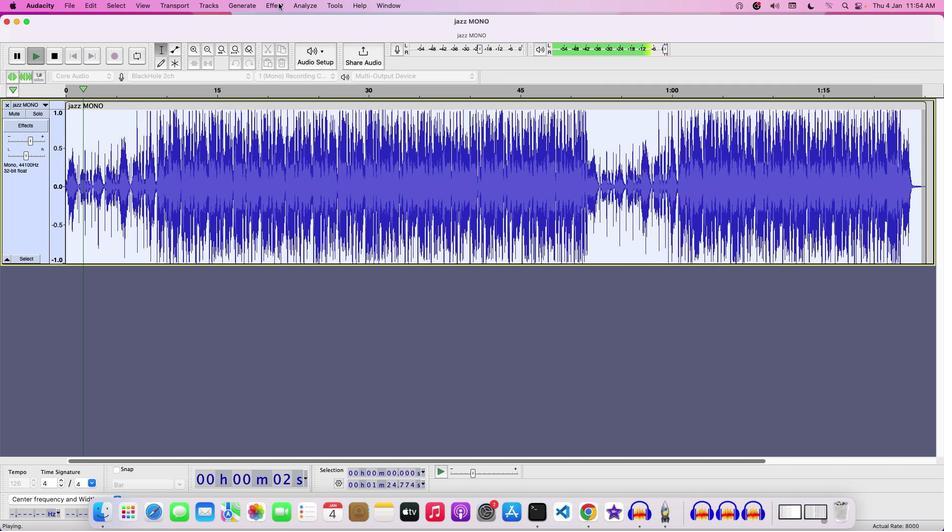 
Action: Key pressed Key.space
Screenshot: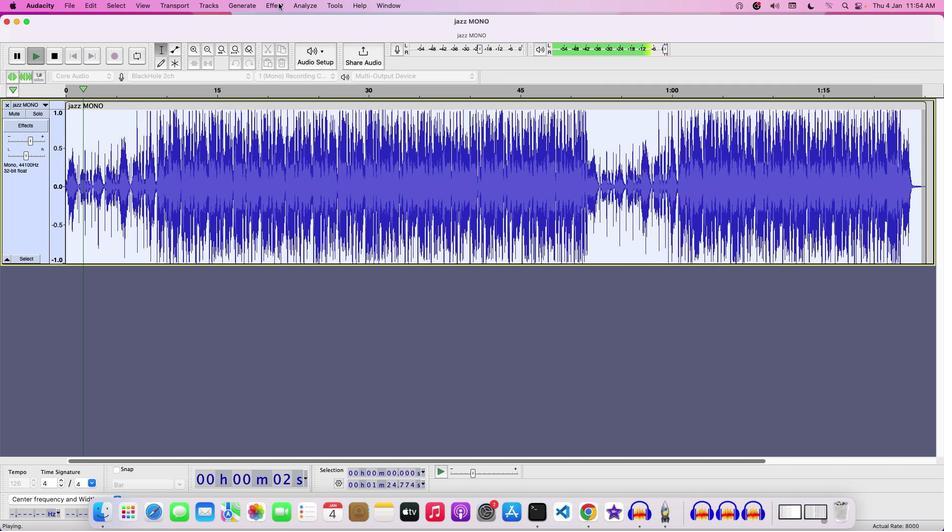 
Action: Mouse moved to (279, 3)
Screenshot: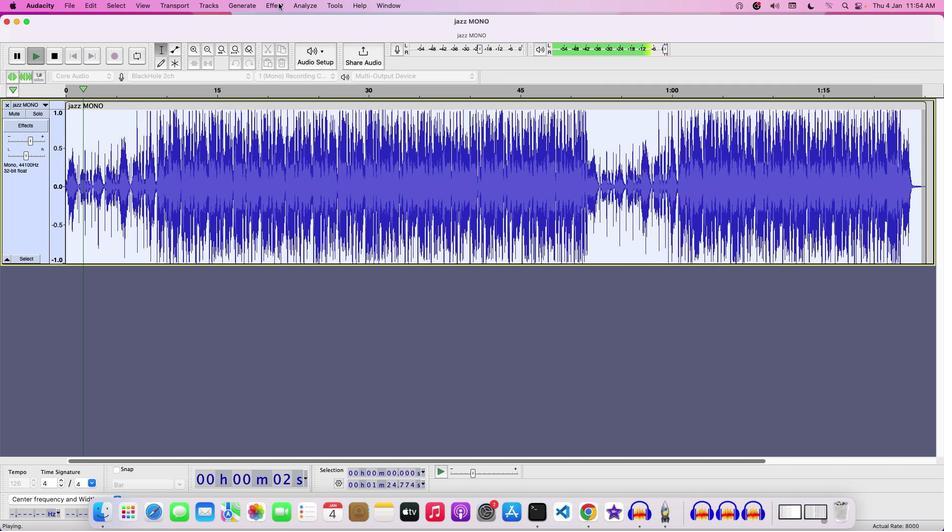 
Action: Mouse pressed left at (279, 3)
Screenshot: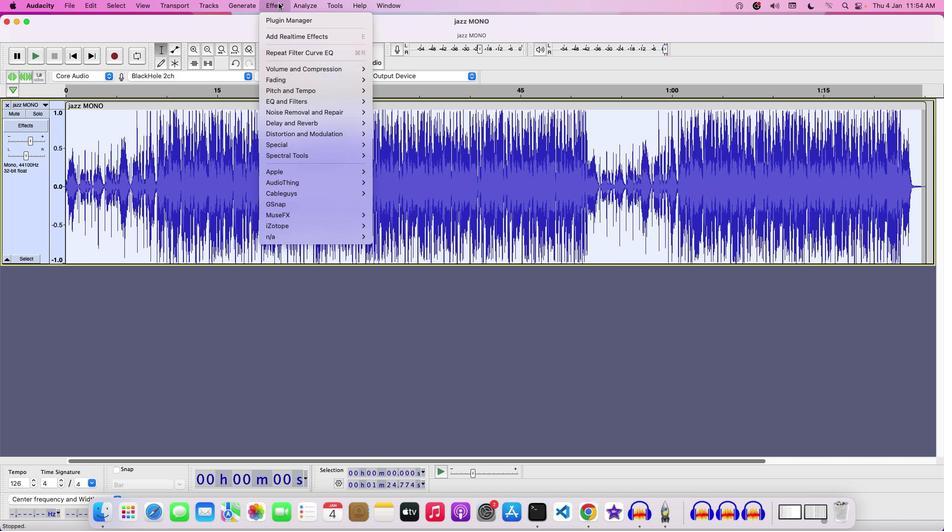
Action: Mouse moved to (389, 281)
Screenshot: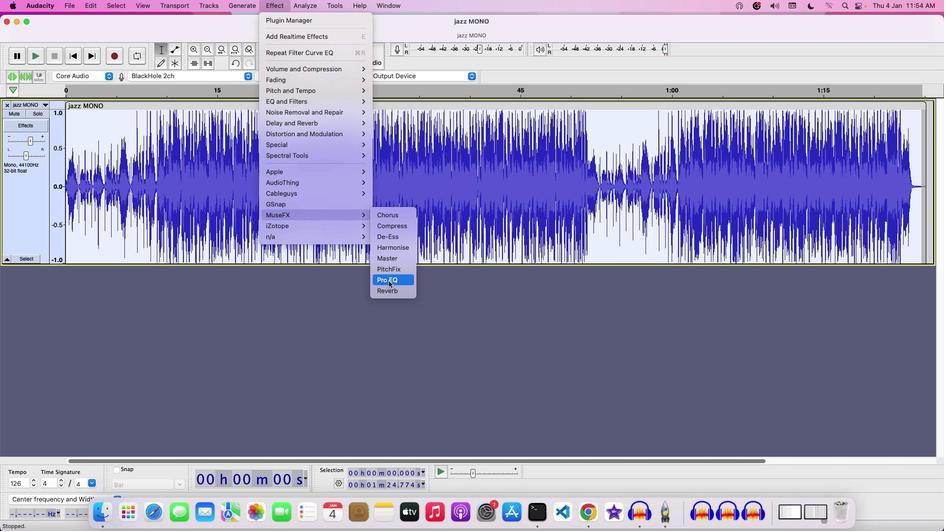 
Action: Mouse pressed left at (389, 281)
Screenshot: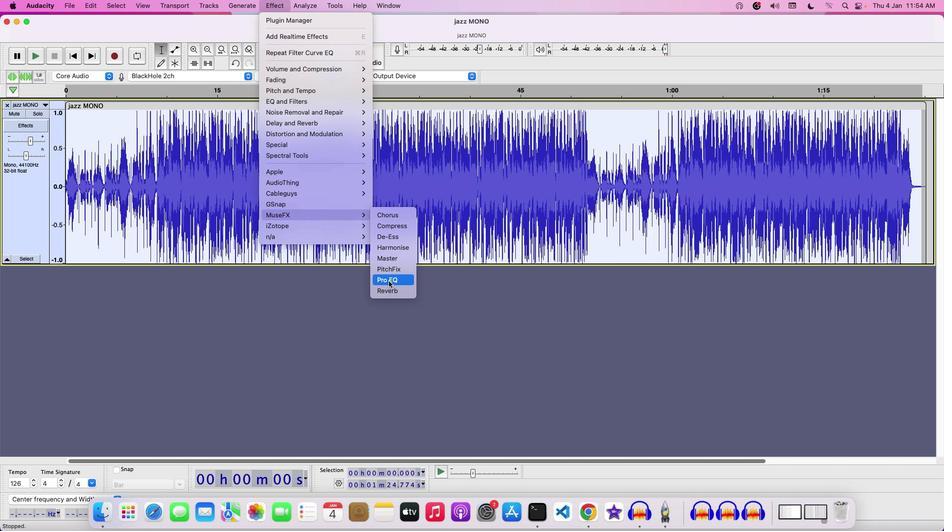 
Action: Mouse moved to (462, 200)
Screenshot: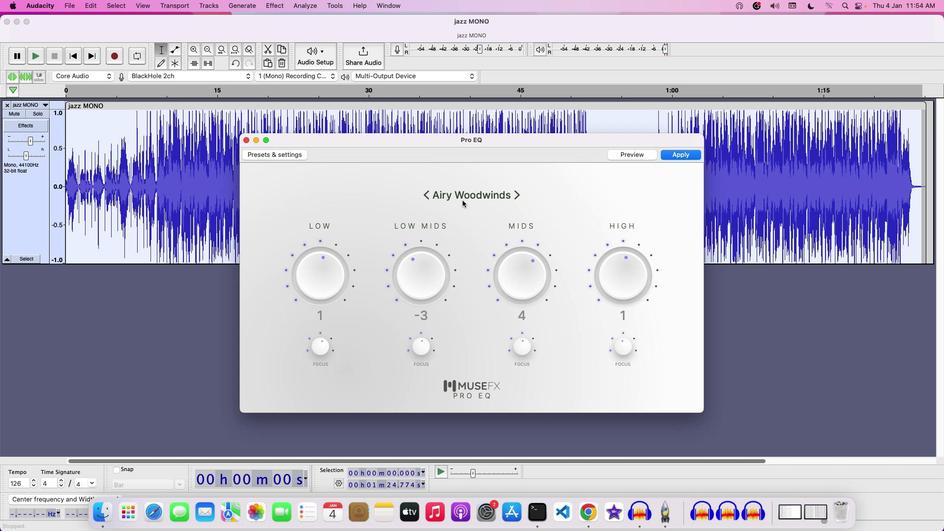 
Action: Mouse pressed left at (462, 200)
Screenshot: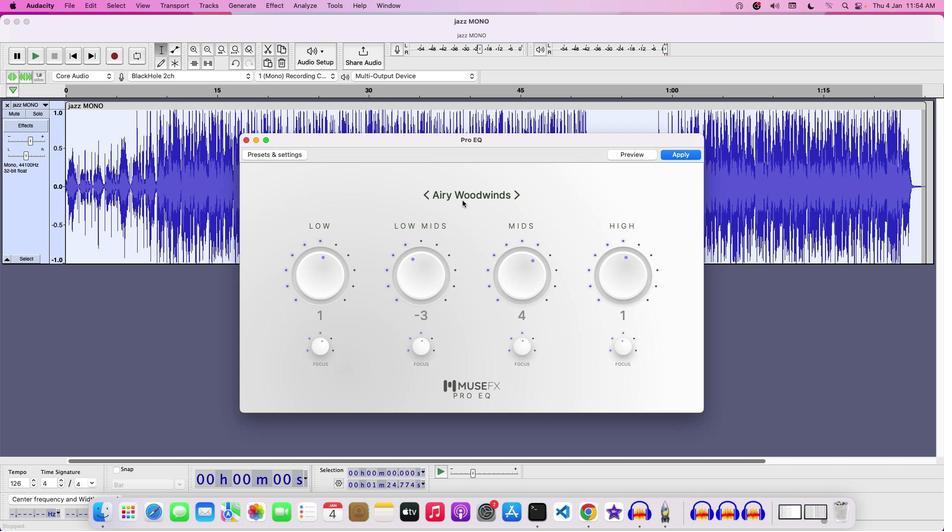 
Action: Mouse moved to (480, 319)
Screenshot: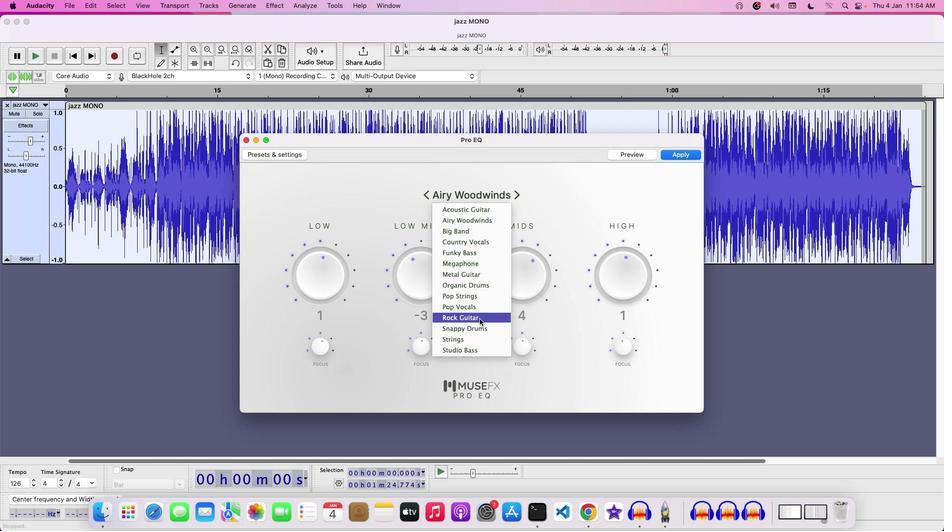
Action: Key pressed Key.enter
Screenshot: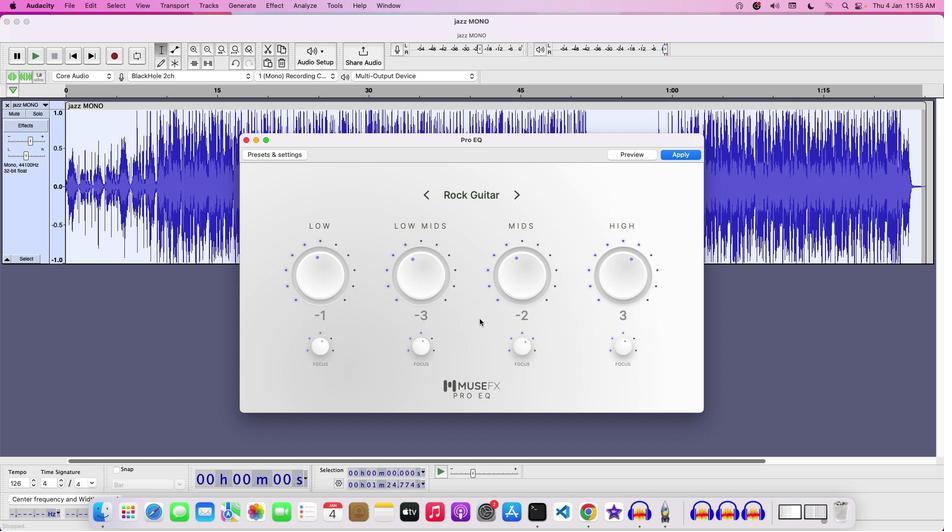 
Action: Mouse moved to (627, 144)
Screenshot: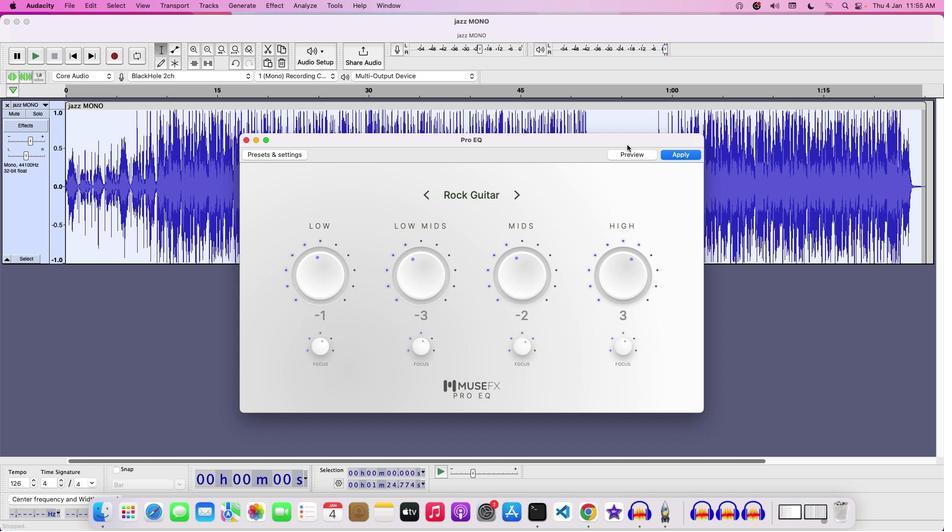 
Action: Mouse pressed left at (627, 144)
Screenshot: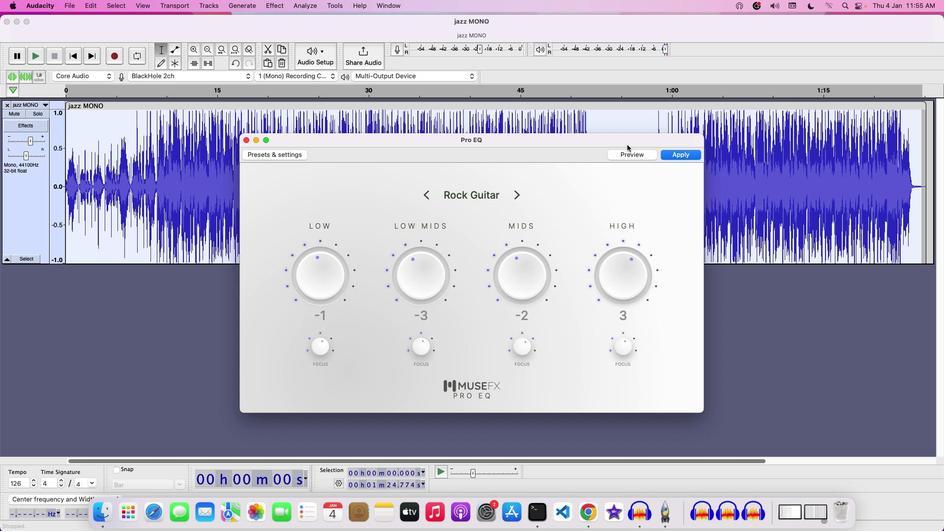 
Action: Mouse moved to (626, 161)
Screenshot: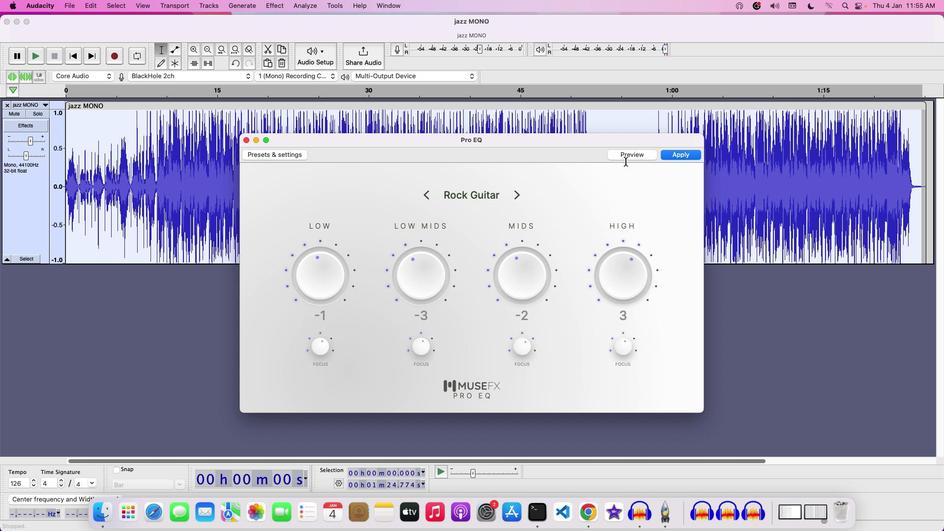 
Action: Mouse pressed left at (626, 161)
Screenshot: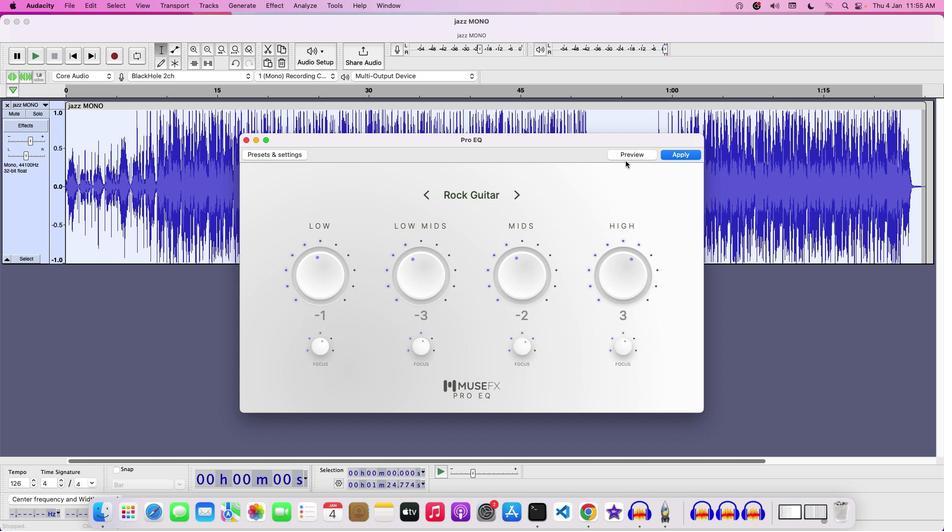 
Action: Mouse moved to (626, 158)
Screenshot: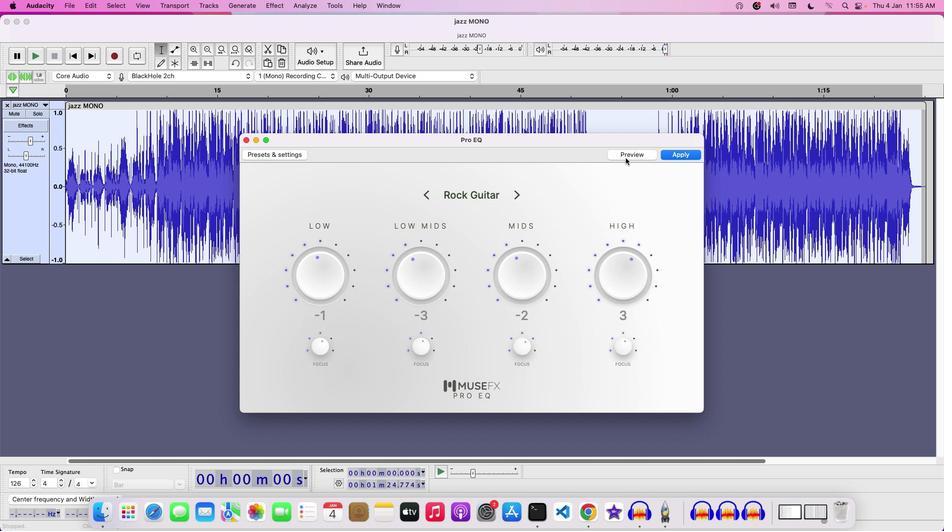 
Action: Mouse pressed left at (626, 158)
Screenshot: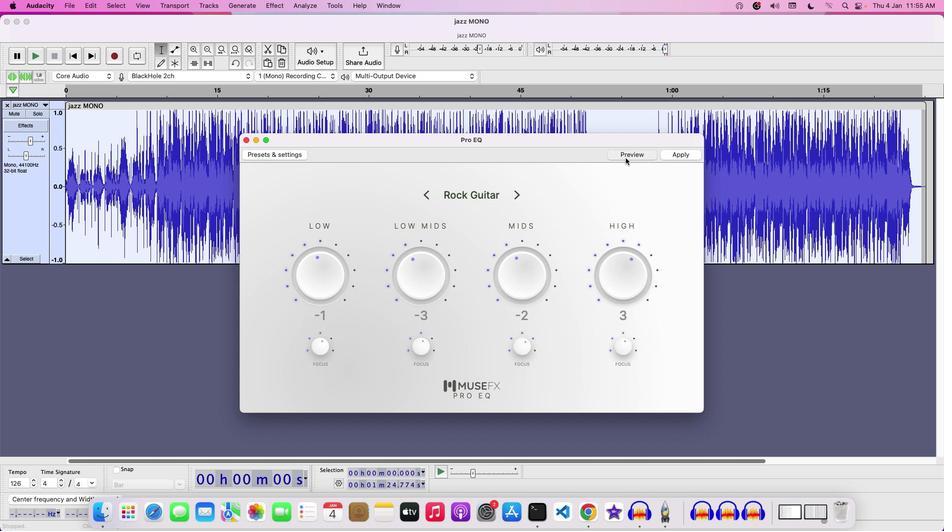 
Action: Mouse moved to (675, 155)
Screenshot: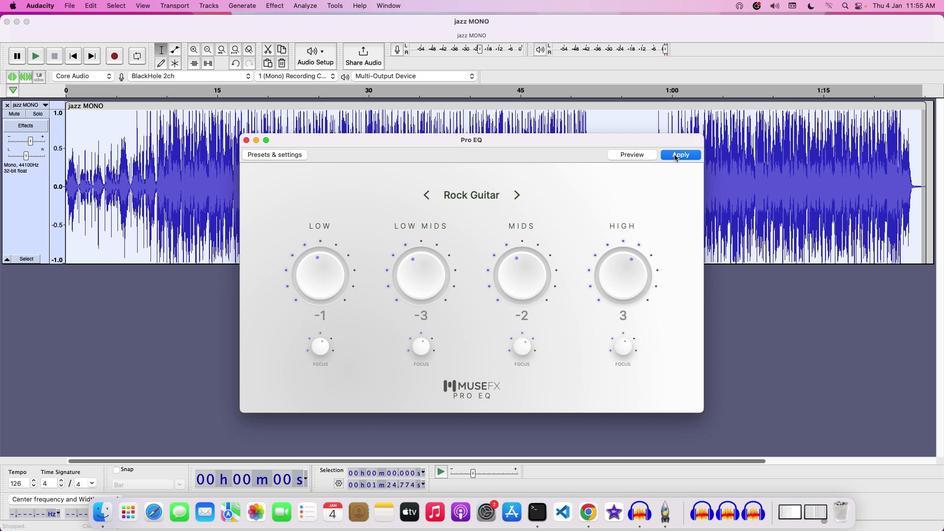 
Action: Mouse pressed left at (675, 155)
Screenshot: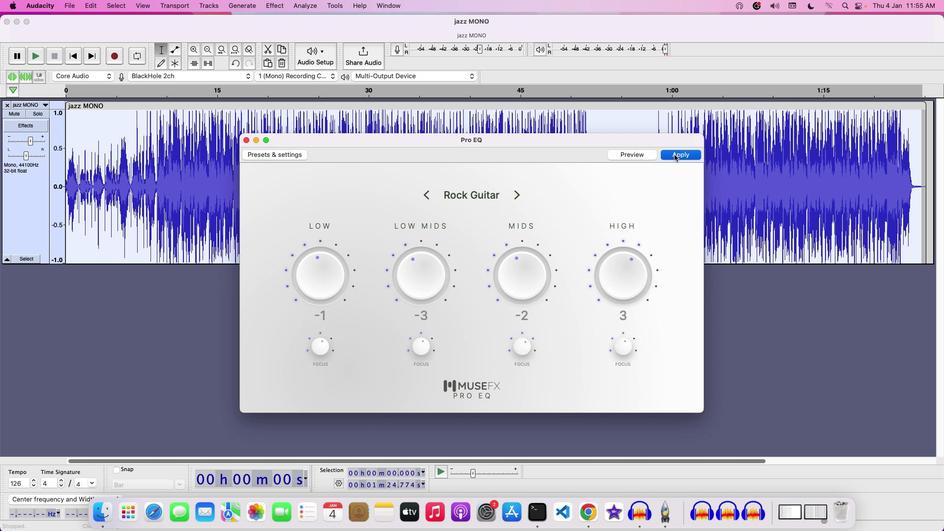 
Action: Mouse moved to (671, 156)
Screenshot: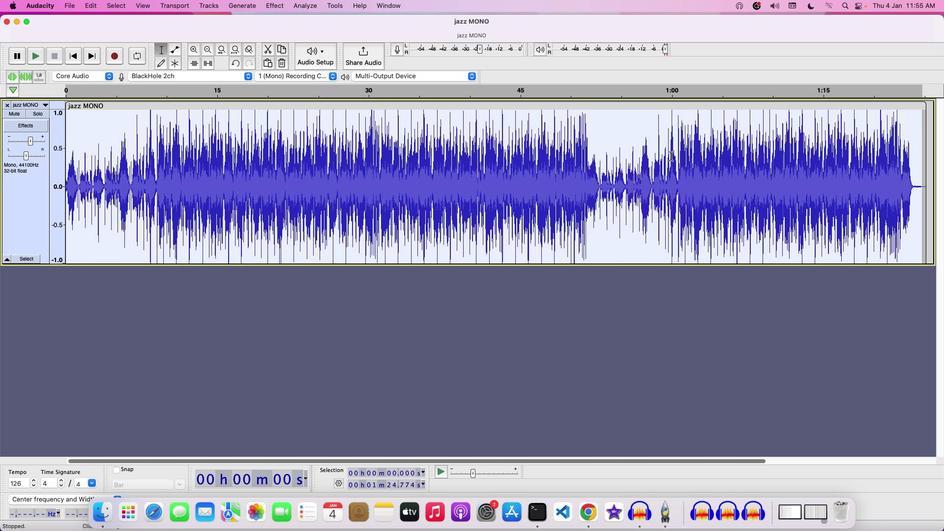 
Action: Key pressed Key.space
Screenshot: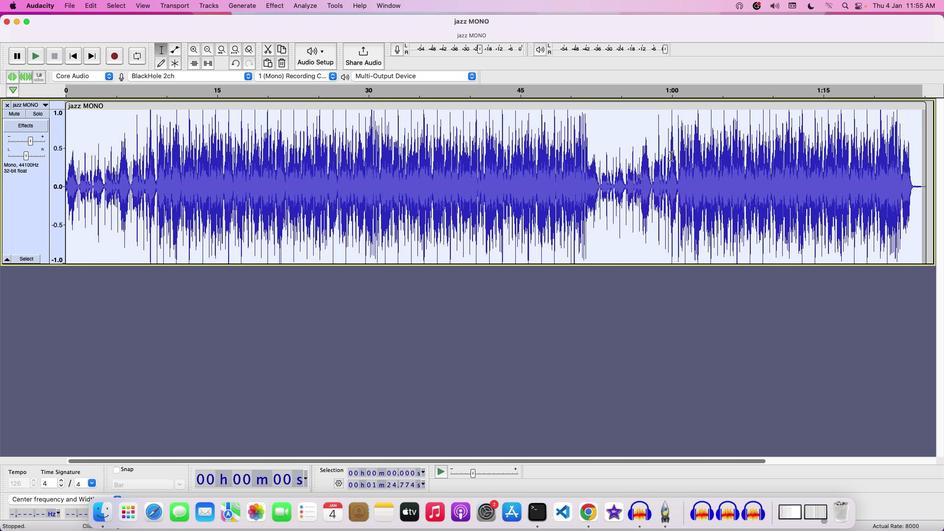 
Action: Mouse moved to (223, 147)
Screenshot: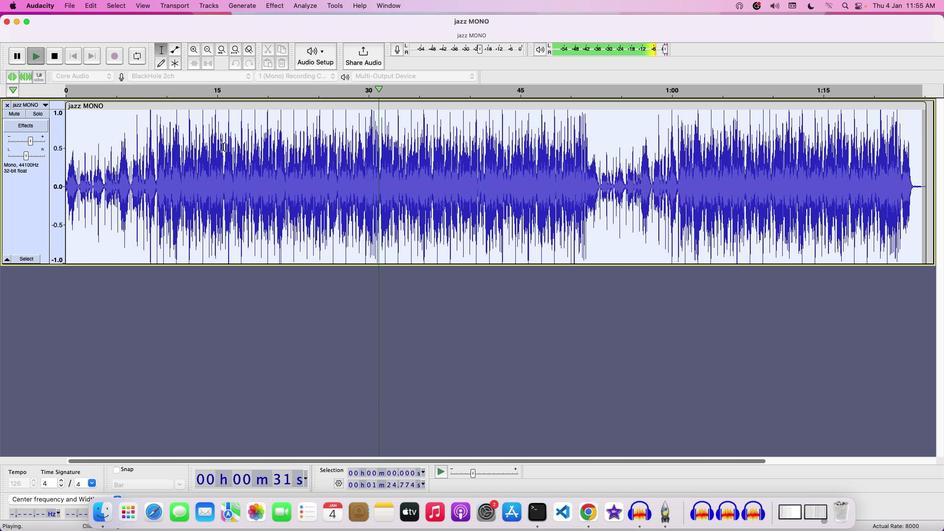 
Action: Key pressed Key.space
Screenshot: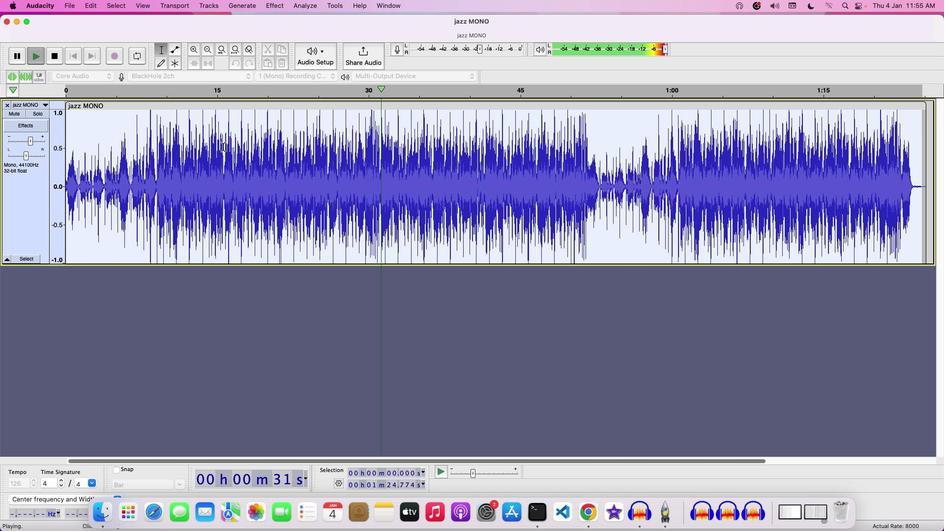 
Action: Mouse moved to (74, 6)
Screenshot: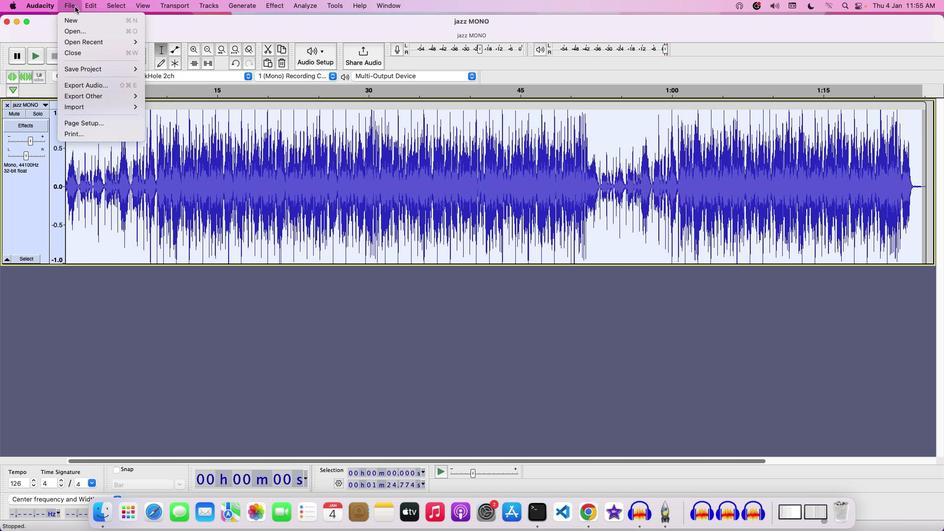 
Action: Mouse pressed left at (74, 6)
Screenshot: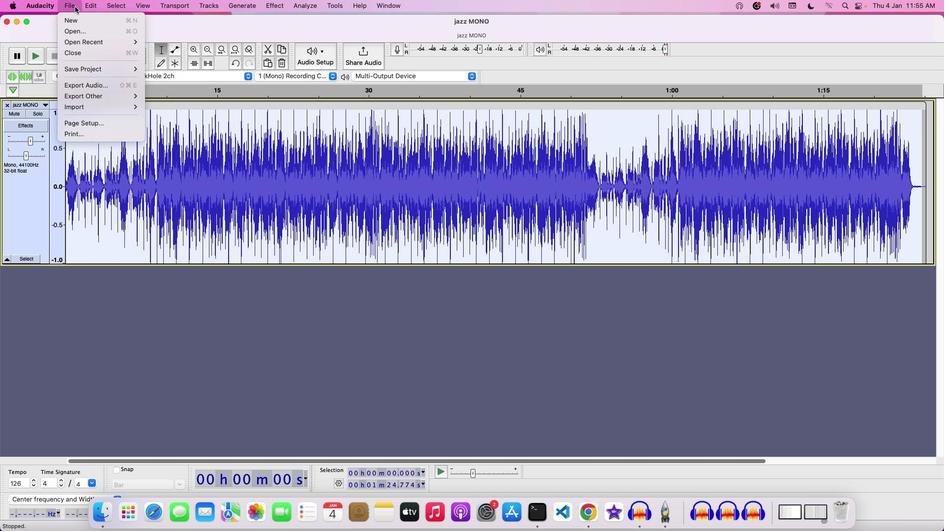 
Action: Mouse moved to (88, 67)
Screenshot: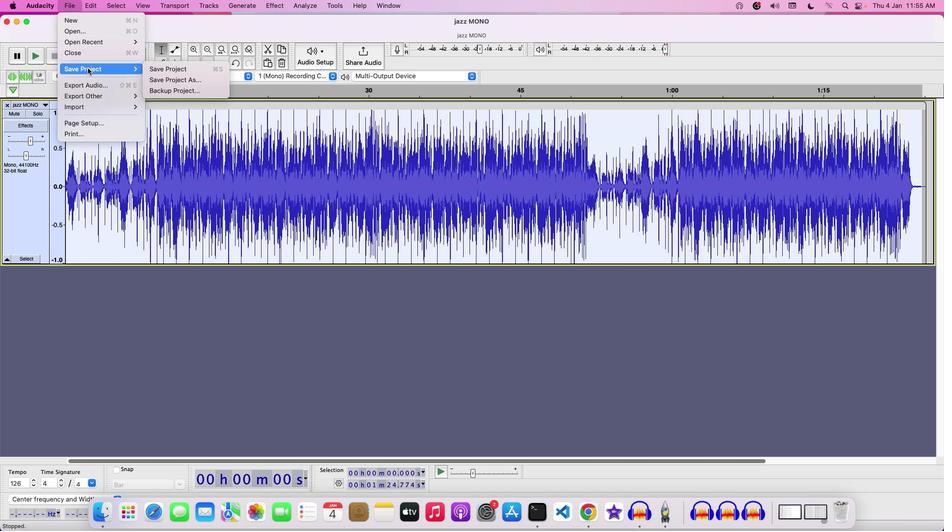 
Action: Mouse pressed left at (88, 67)
Screenshot: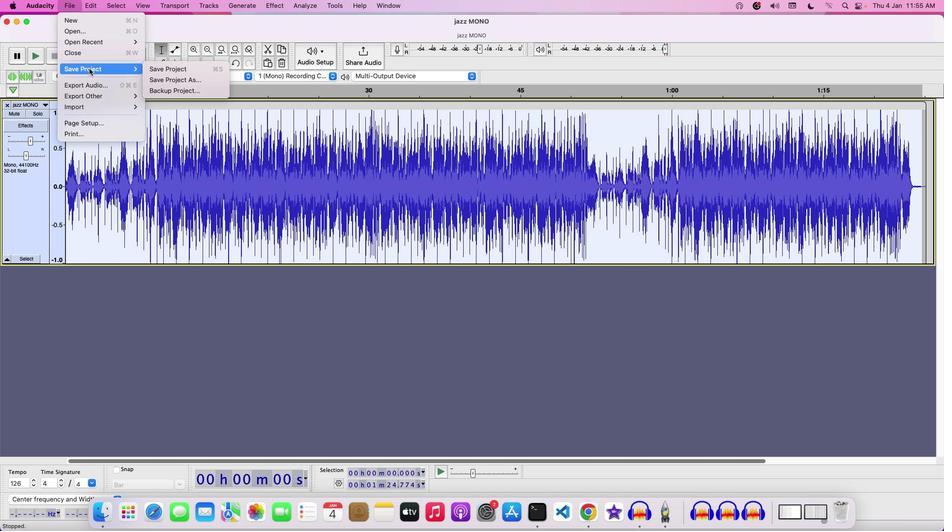 
Action: Mouse moved to (170, 69)
Screenshot: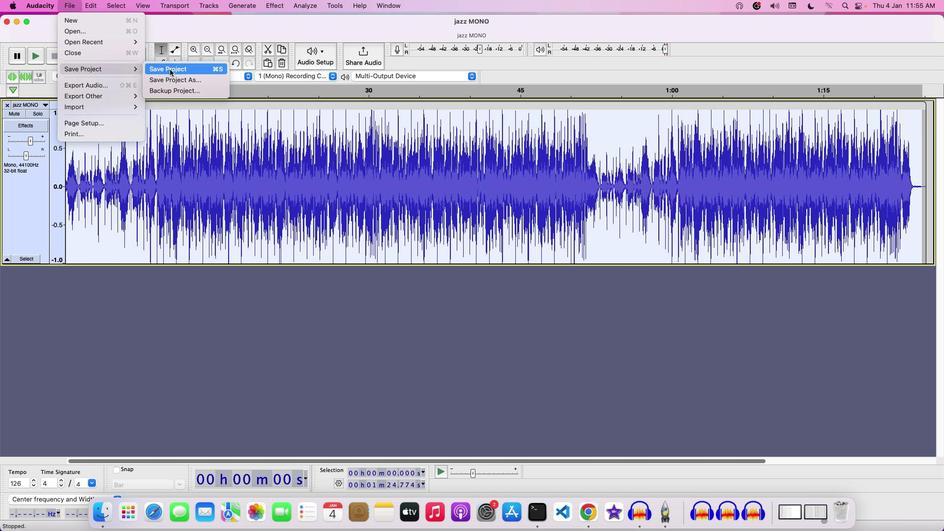 
Action: Mouse pressed left at (170, 69)
Screenshot: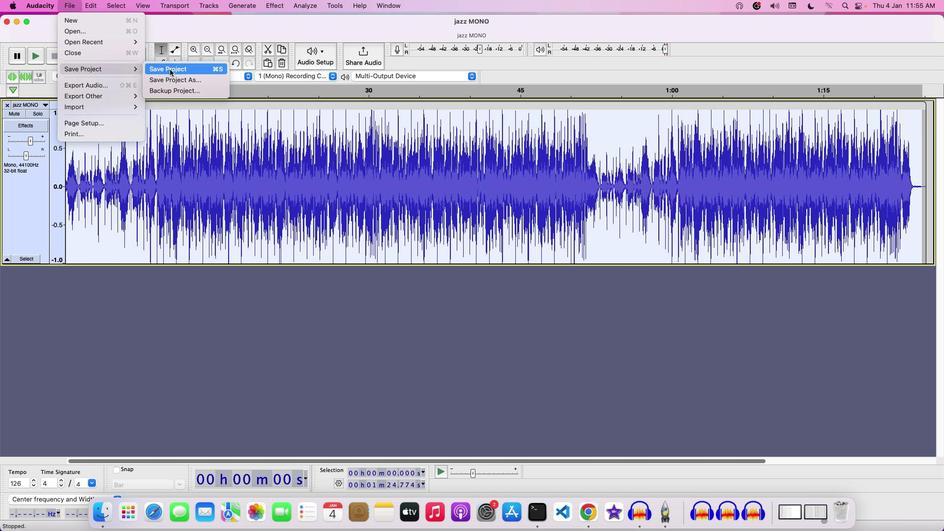 
Action: Mouse moved to (436, 164)
Screenshot: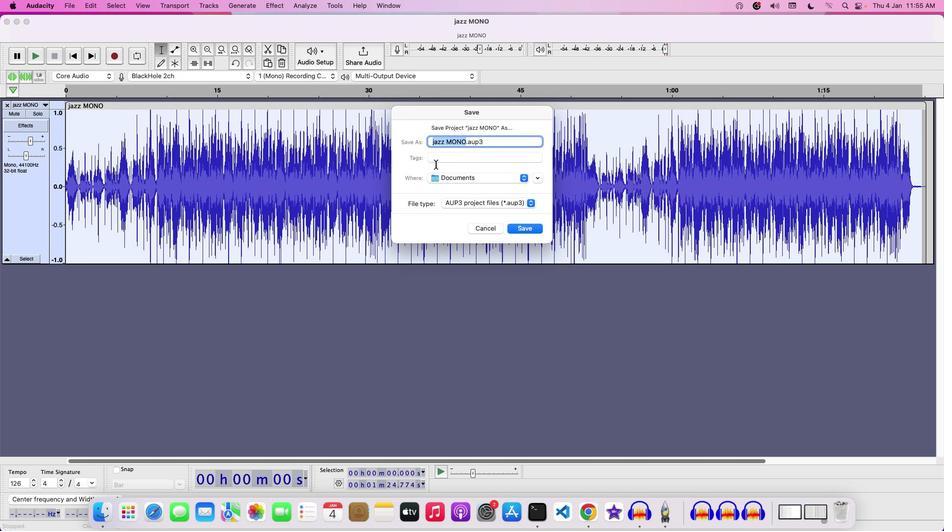 
Action: Key pressed Key.backspace'A'Key.backspace'M''O''N''O'Key.space'M''I''X'
Screenshot: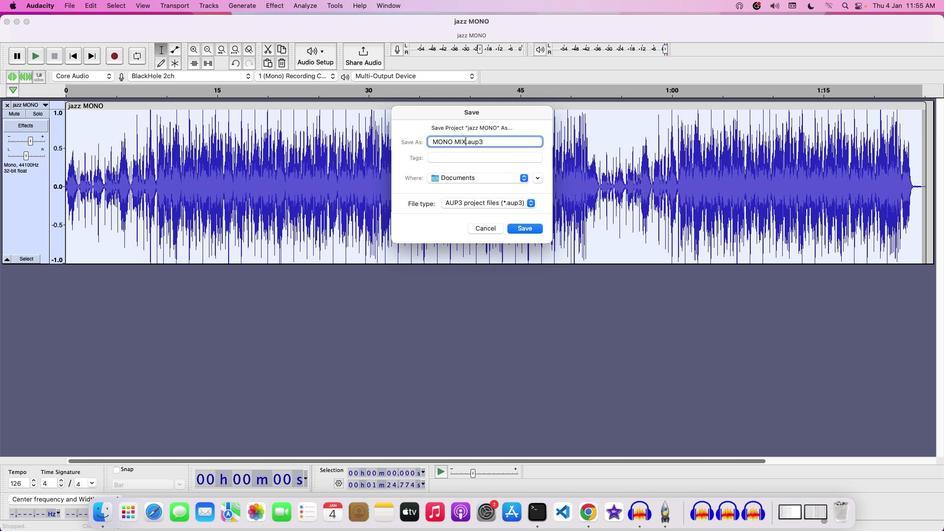 
Action: Mouse moved to (528, 227)
Screenshot: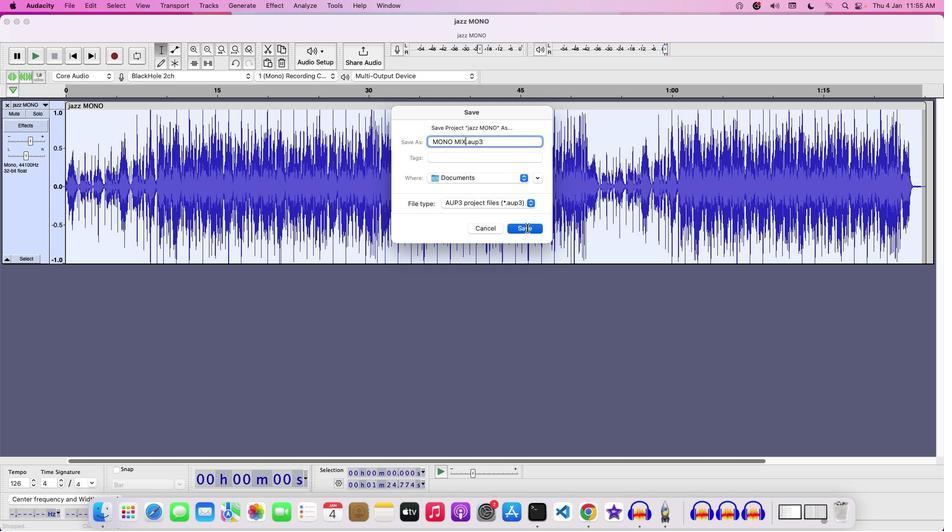 
Action: Mouse pressed left at (528, 227)
Screenshot: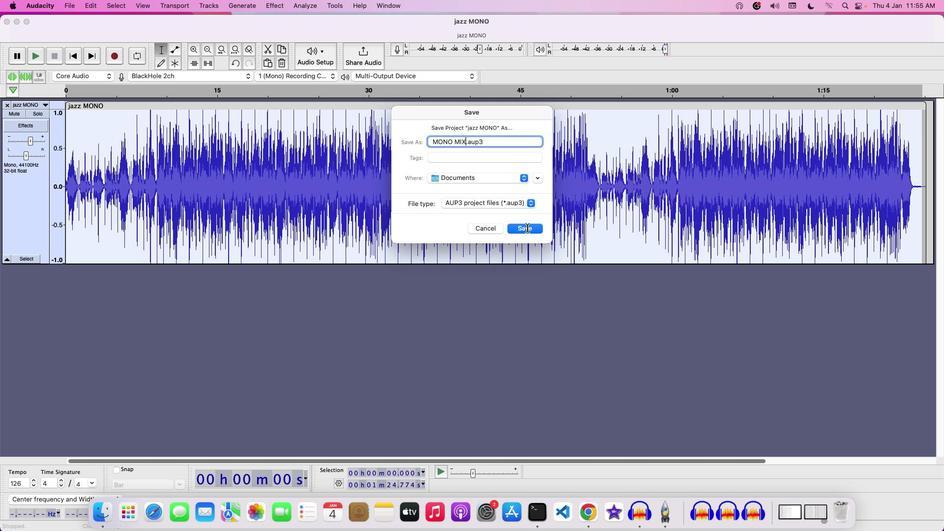 
Action: Mouse moved to (531, 225)
Screenshot: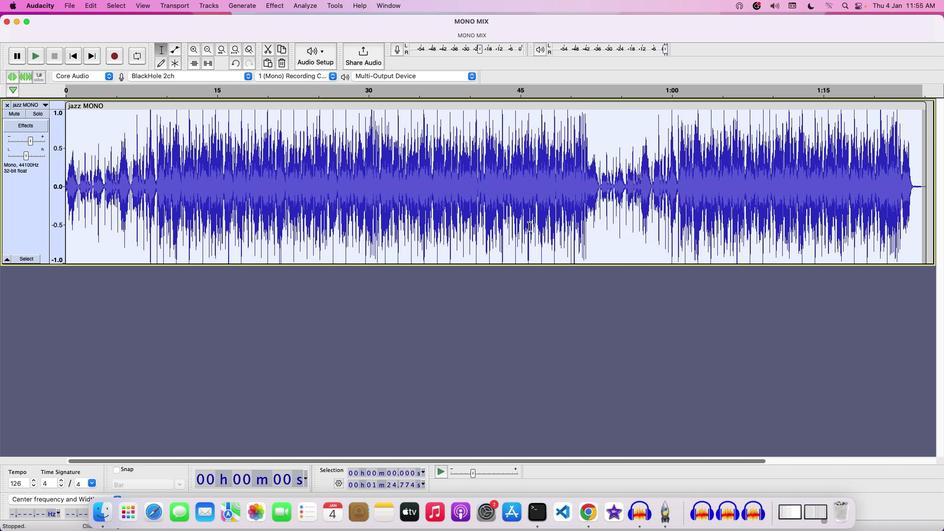 
